 Task: Search one way flight ticket for 2 adults, 2 children, 2 infants in seat in first from Los Angeles: Los Angeles International Airport to Gillette: Gillette Campbell County Airport on 5-1-2023. Choice of flights is Southwest. Number of bags: 1 checked bag. Price is upto 91000. Outbound departure time preference is 17:15.
Action: Mouse moved to (175, 157)
Screenshot: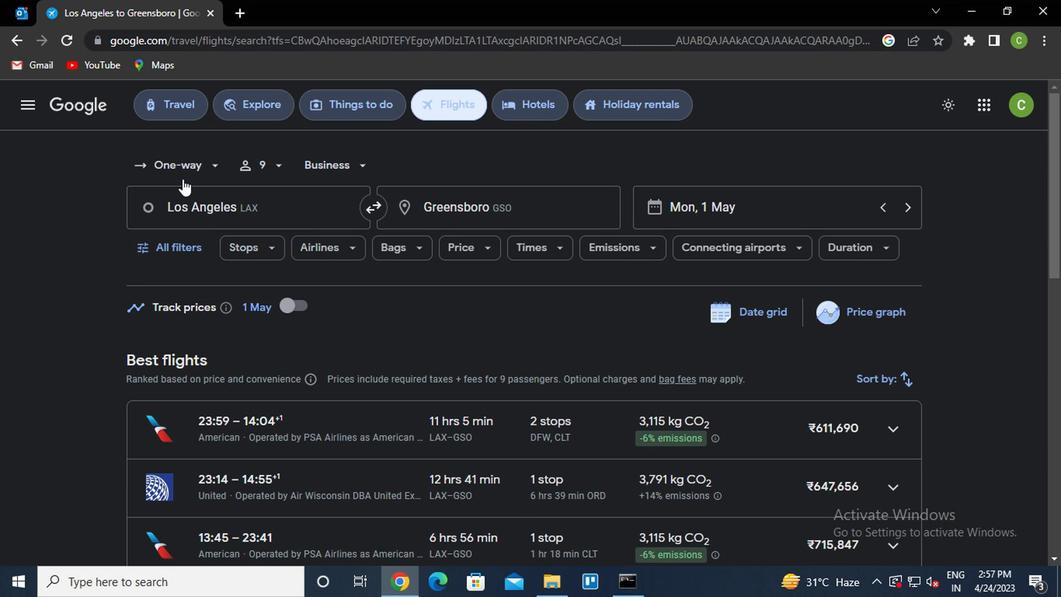 
Action: Mouse pressed left at (175, 157)
Screenshot: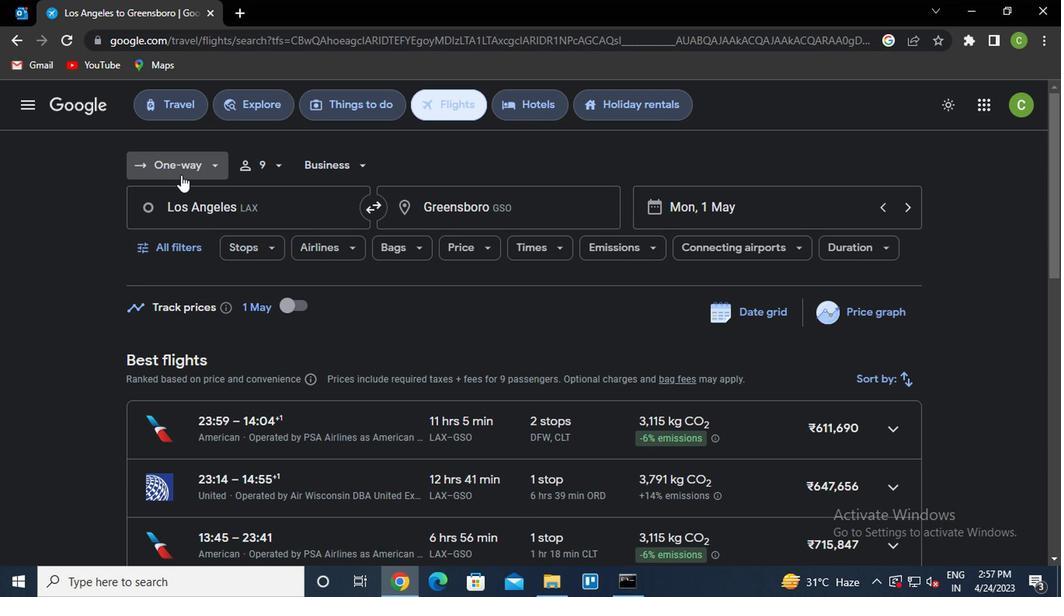 
Action: Mouse moved to (207, 236)
Screenshot: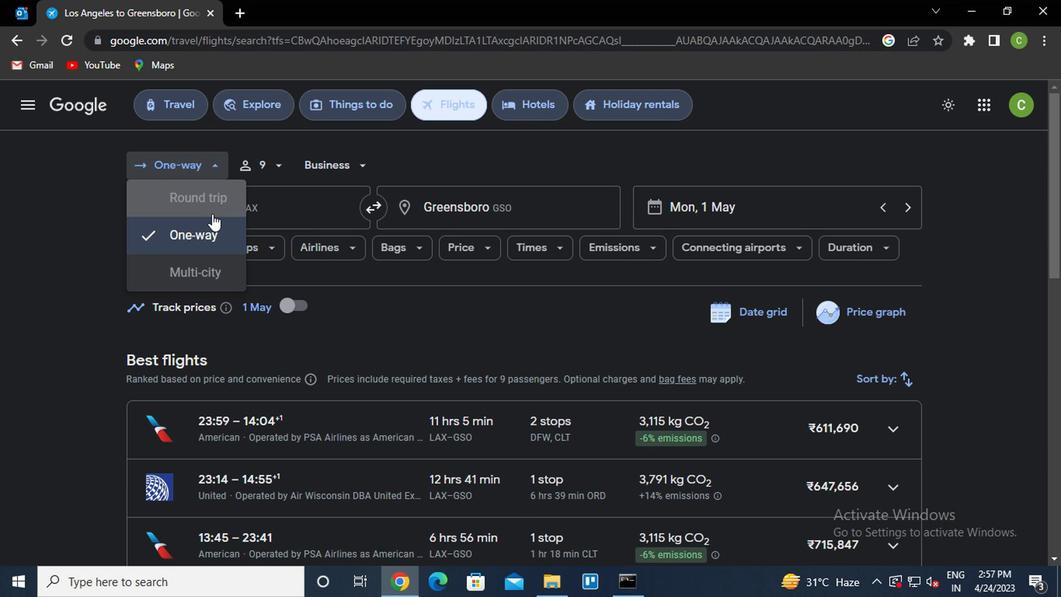 
Action: Mouse pressed left at (207, 236)
Screenshot: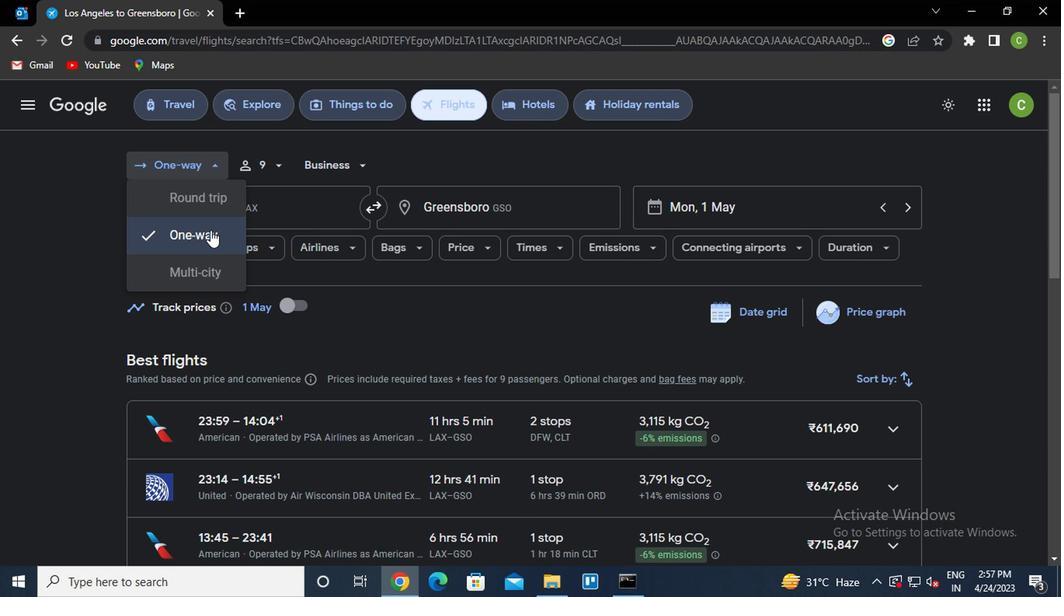 
Action: Mouse moved to (265, 173)
Screenshot: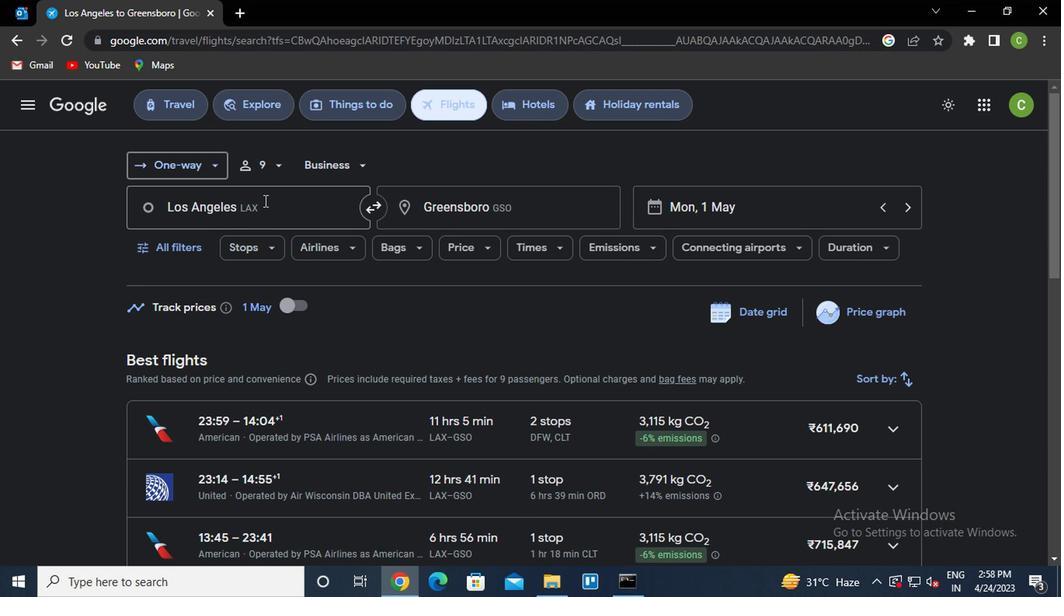 
Action: Mouse pressed left at (265, 173)
Screenshot: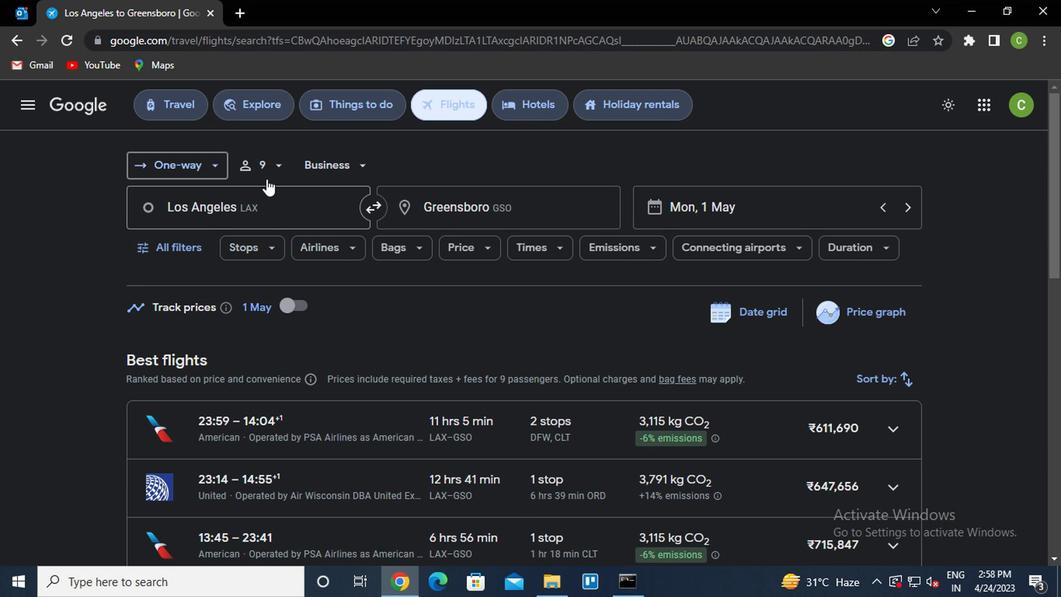 
Action: Mouse moved to (388, 206)
Screenshot: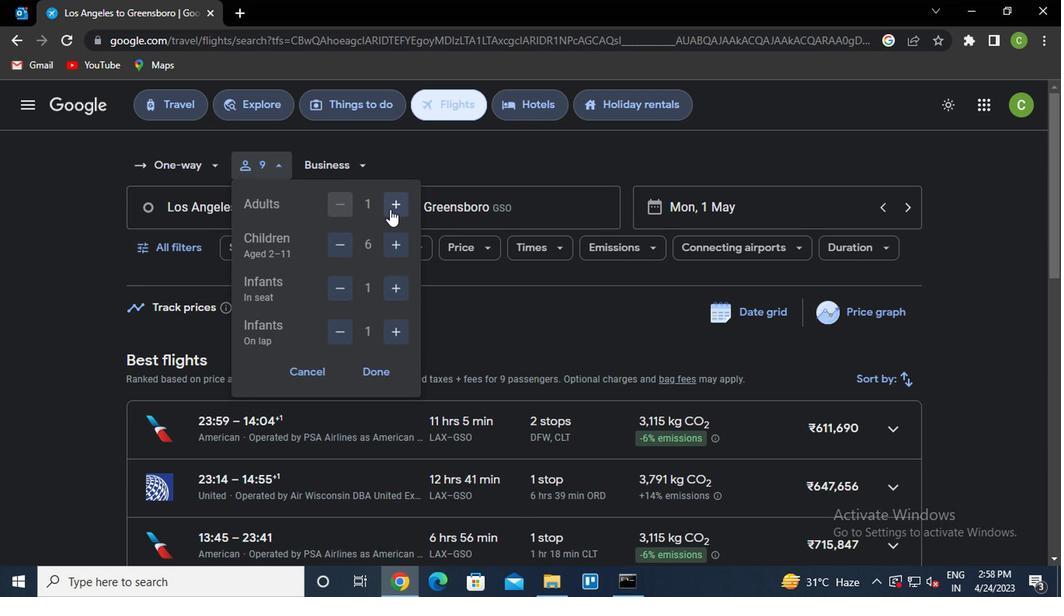 
Action: Mouse pressed left at (388, 206)
Screenshot: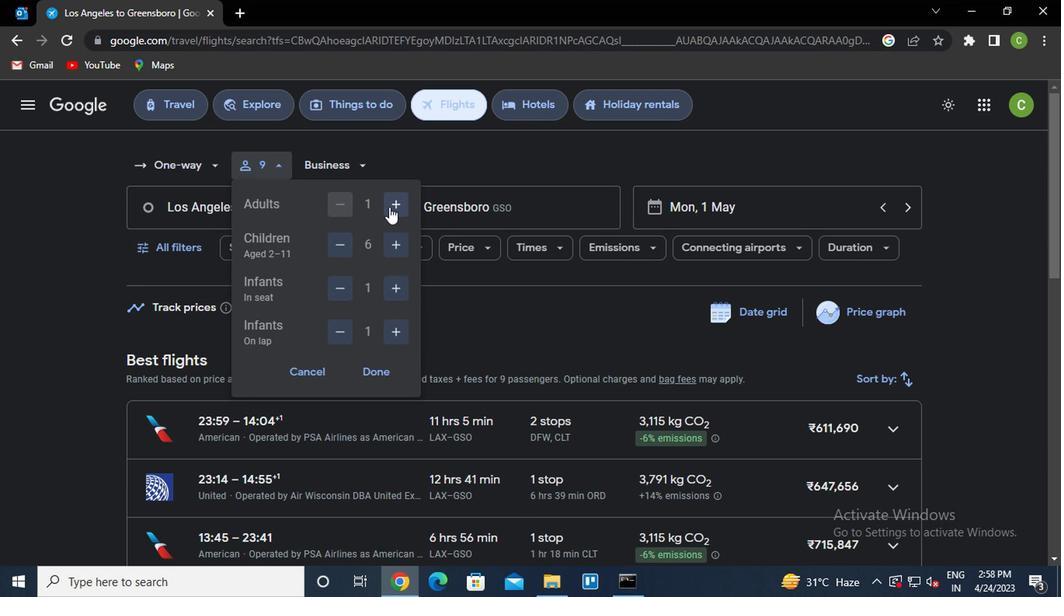 
Action: Mouse moved to (327, 250)
Screenshot: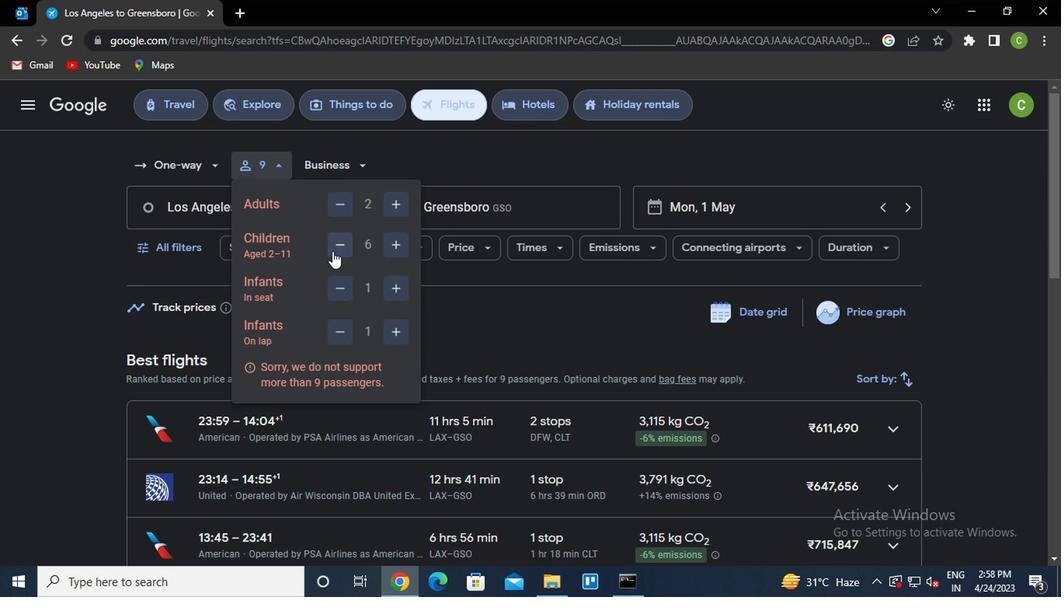 
Action: Mouse pressed left at (327, 250)
Screenshot: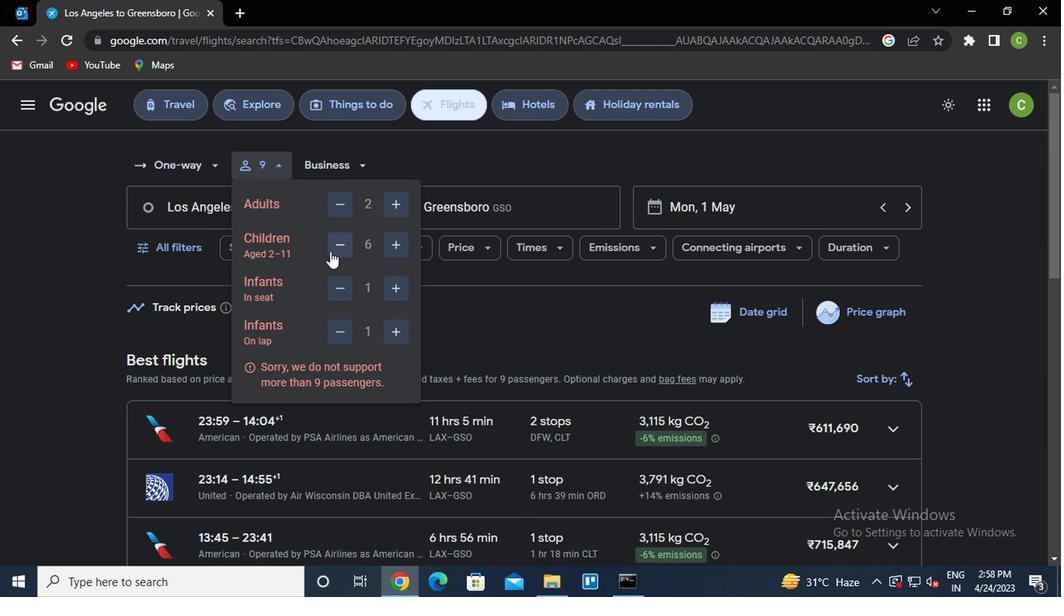 
Action: Mouse moved to (327, 250)
Screenshot: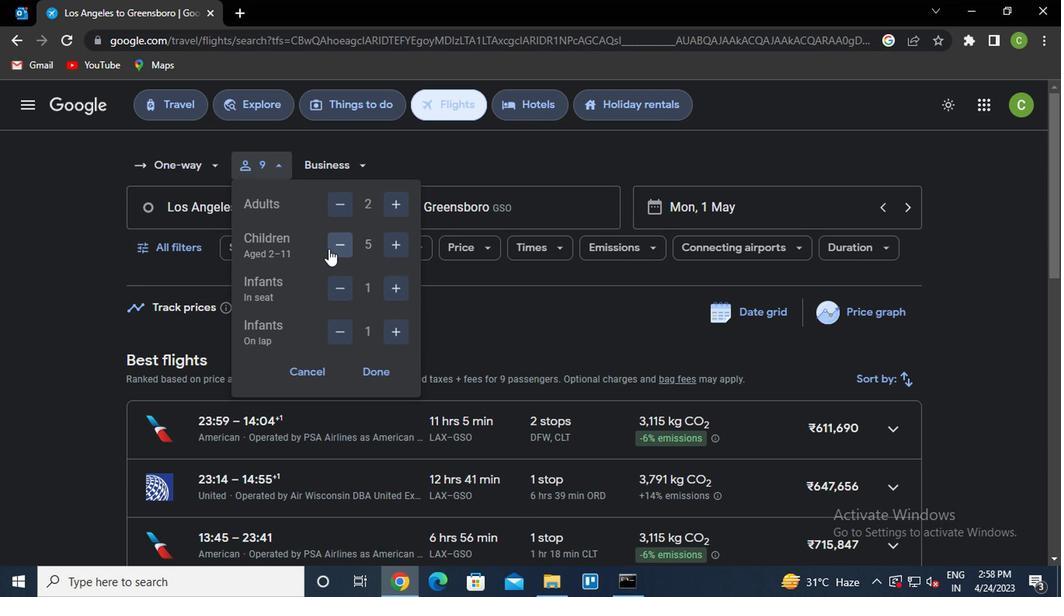 
Action: Mouse pressed left at (327, 250)
Screenshot: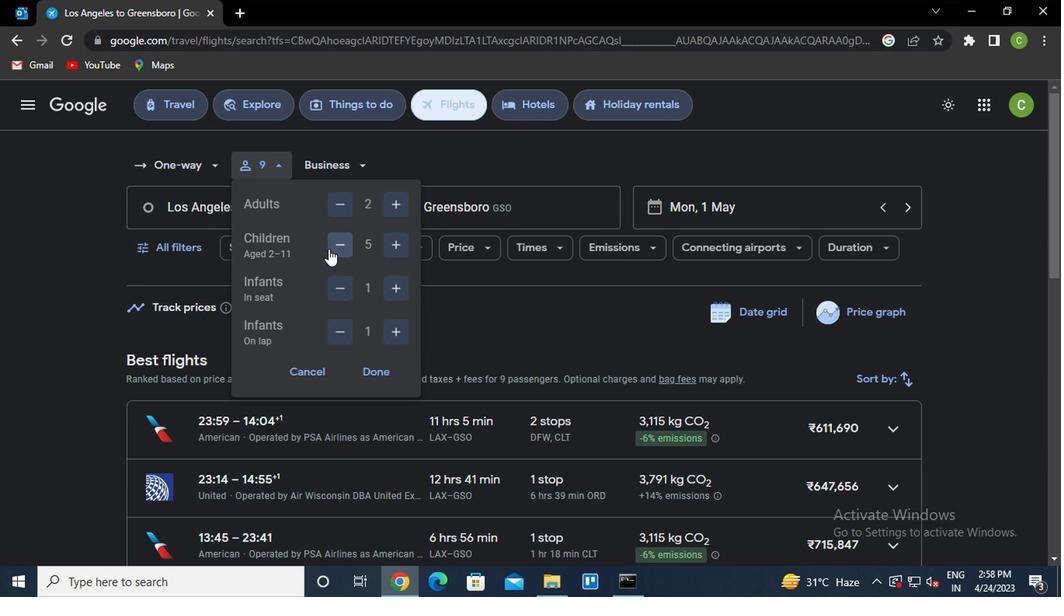 
Action: Mouse pressed left at (327, 250)
Screenshot: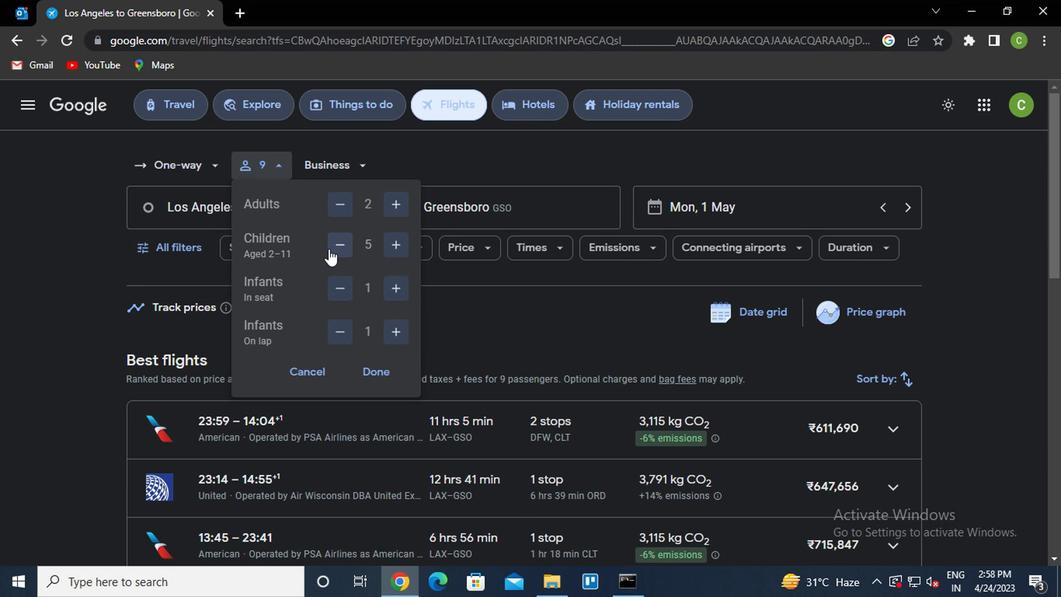
Action: Mouse pressed left at (327, 250)
Screenshot: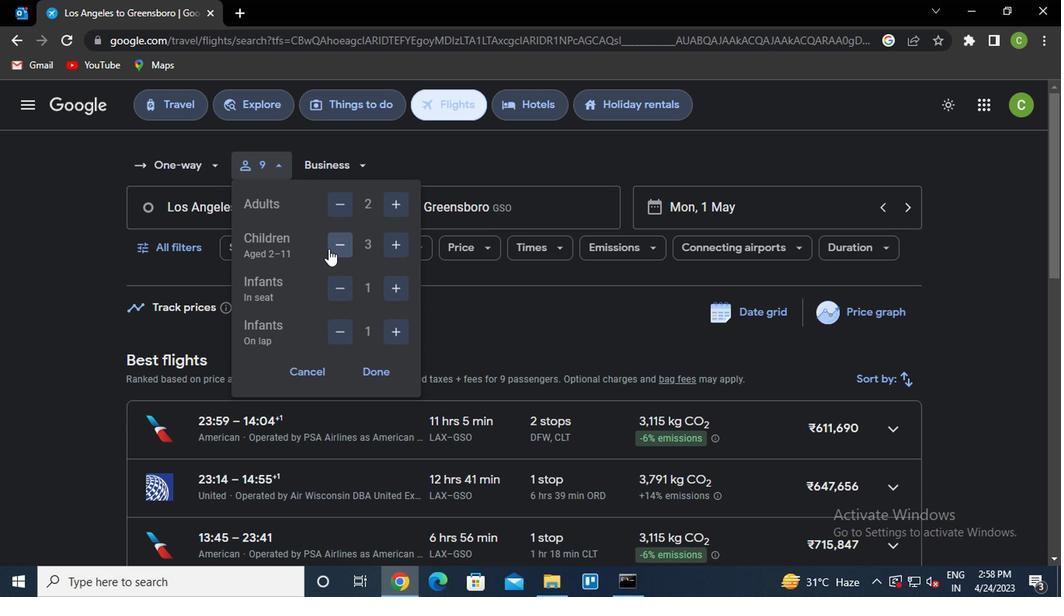 
Action: Mouse moved to (403, 290)
Screenshot: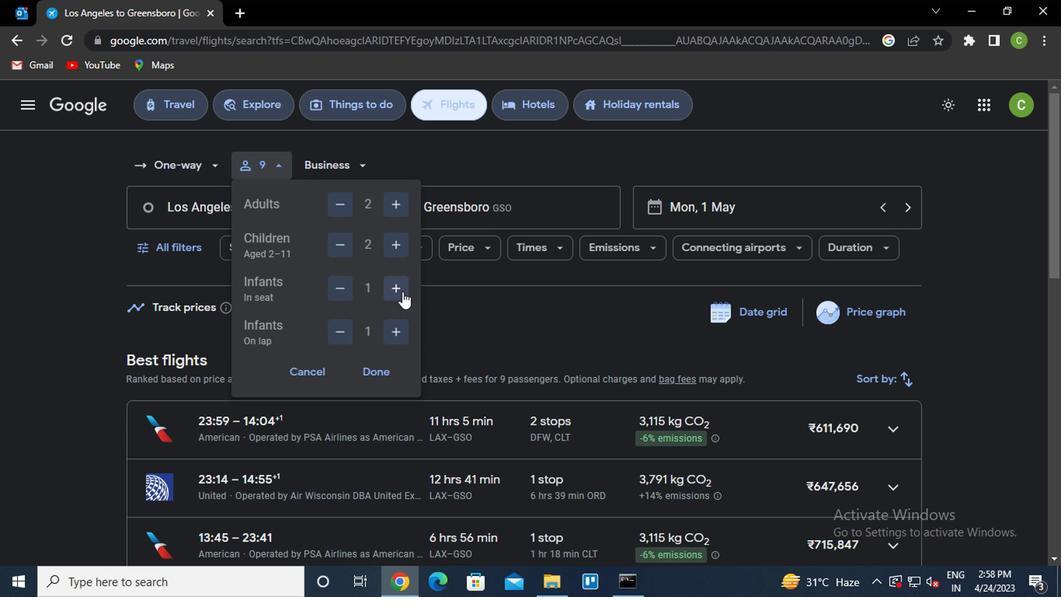 
Action: Mouse pressed left at (403, 290)
Screenshot: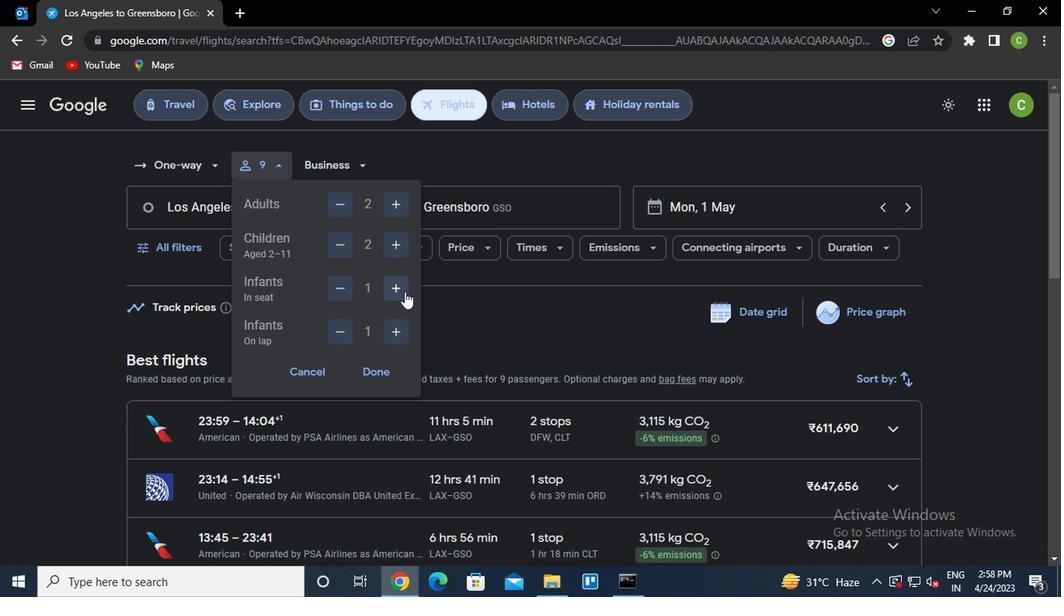 
Action: Mouse moved to (352, 332)
Screenshot: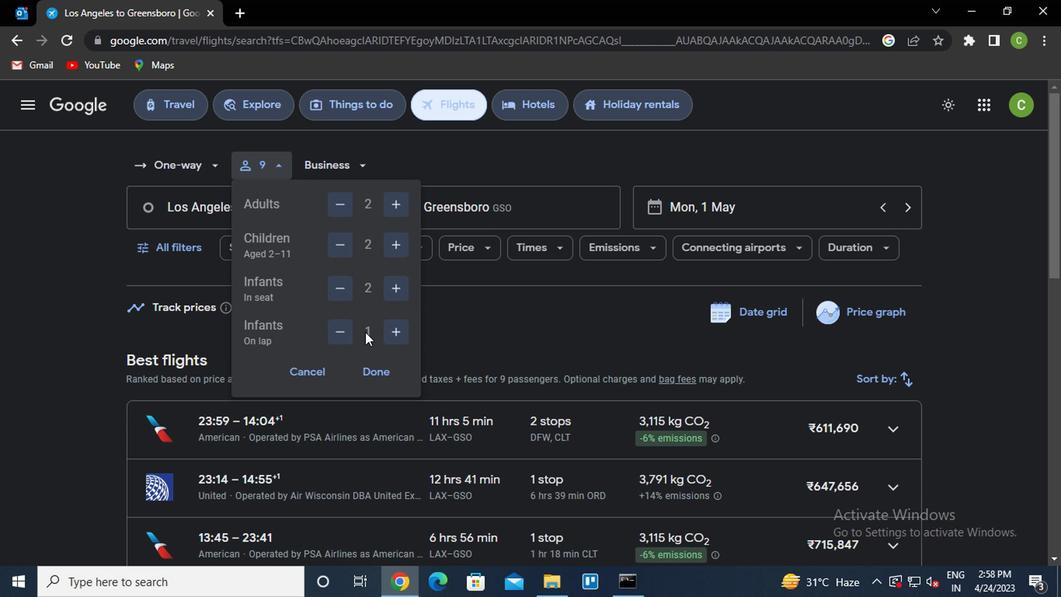 
Action: Mouse pressed left at (352, 332)
Screenshot: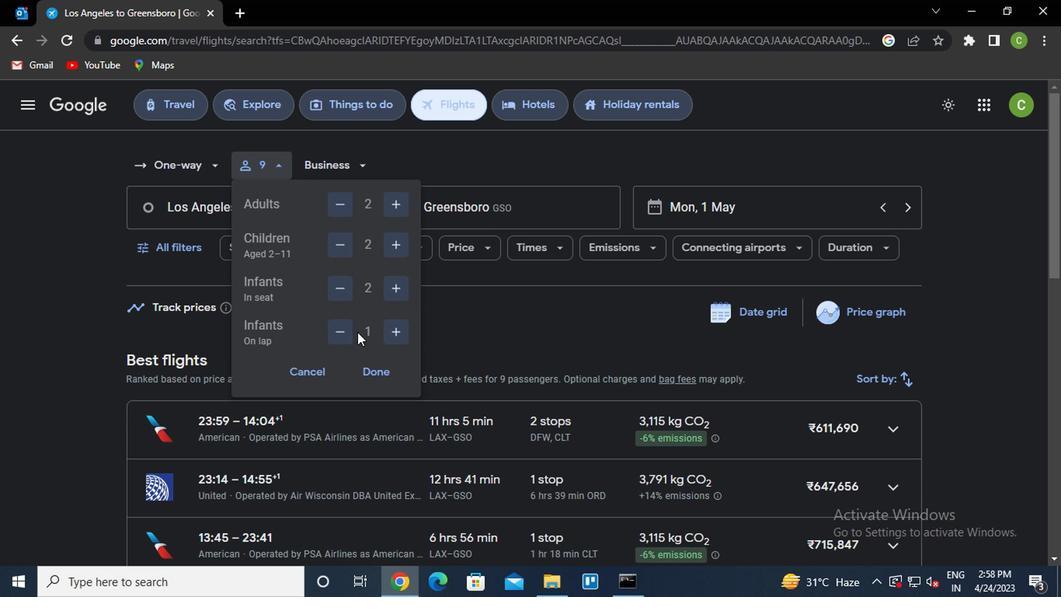
Action: Mouse moved to (345, 333)
Screenshot: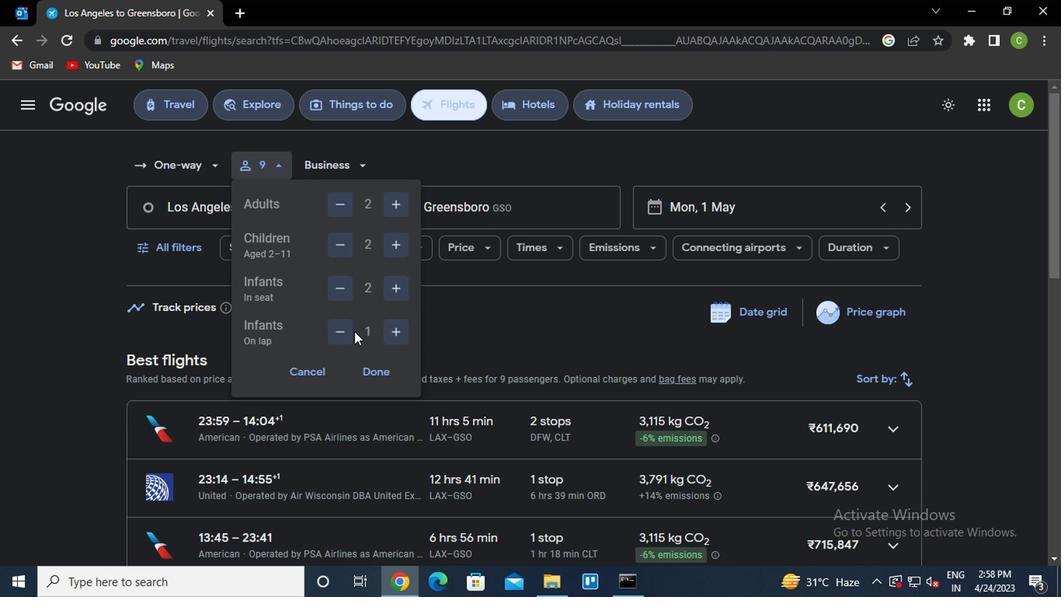 
Action: Mouse pressed left at (345, 333)
Screenshot: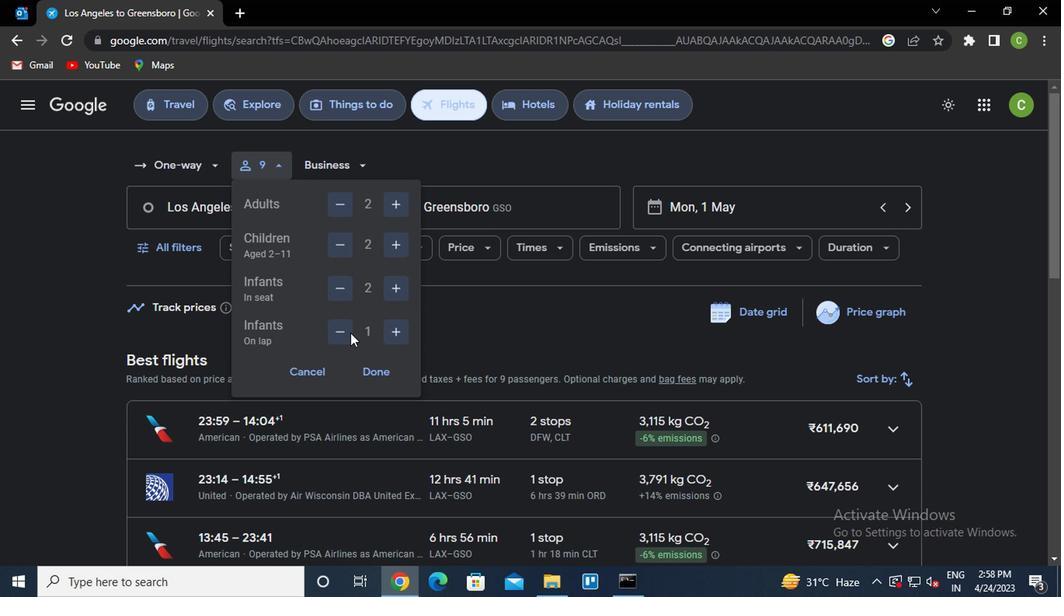
Action: Mouse moved to (384, 377)
Screenshot: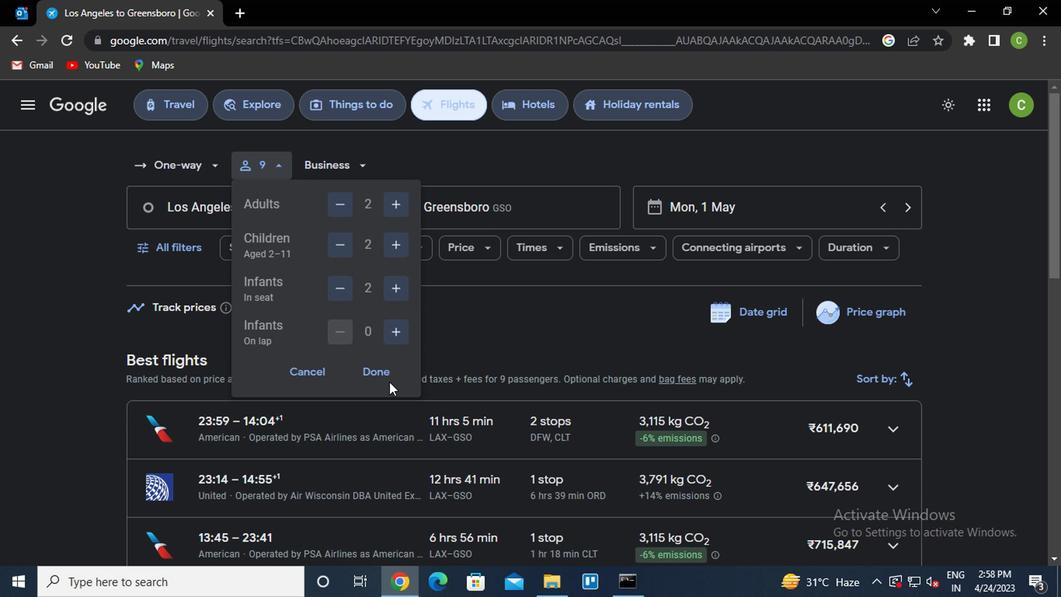 
Action: Mouse pressed left at (384, 377)
Screenshot: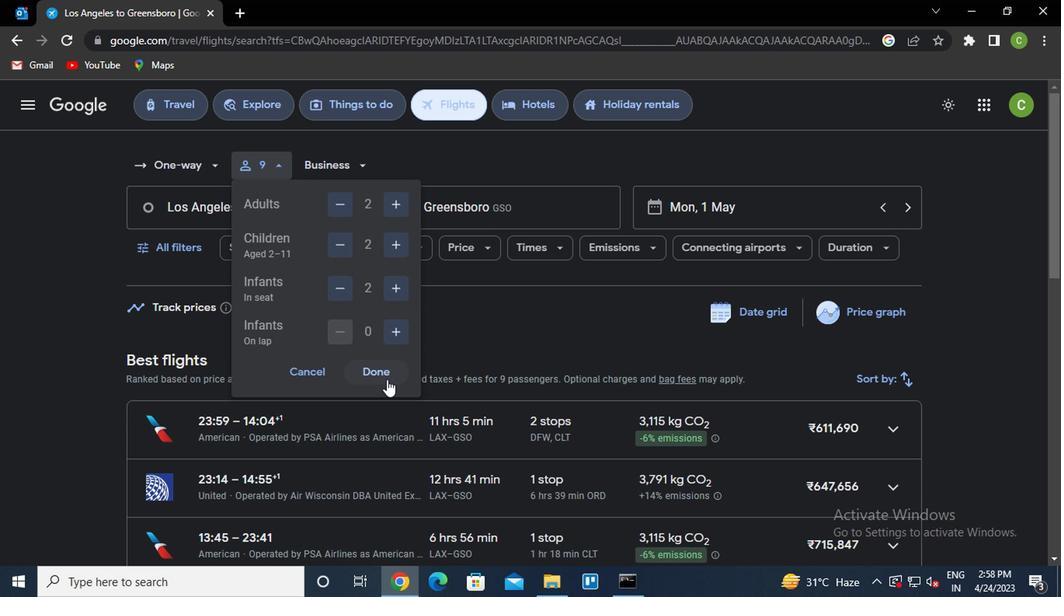 
Action: Mouse moved to (338, 173)
Screenshot: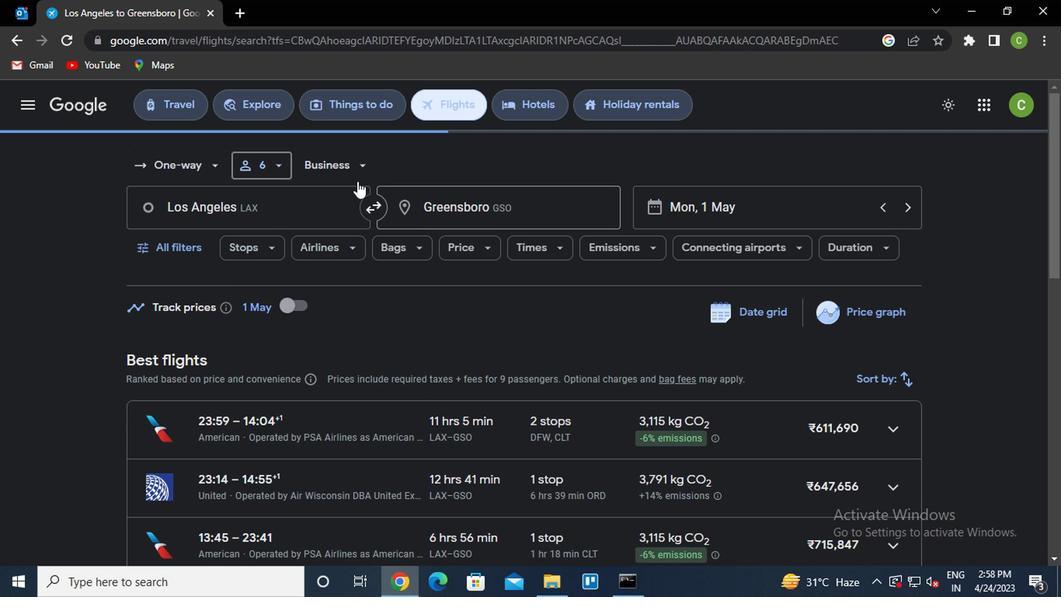 
Action: Mouse pressed left at (338, 173)
Screenshot: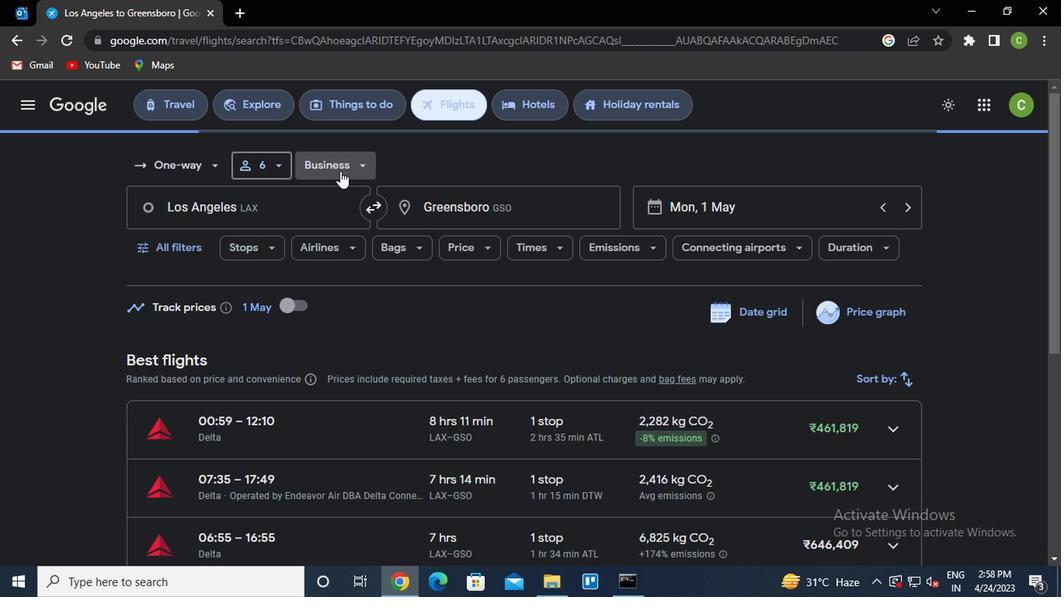 
Action: Mouse moved to (354, 304)
Screenshot: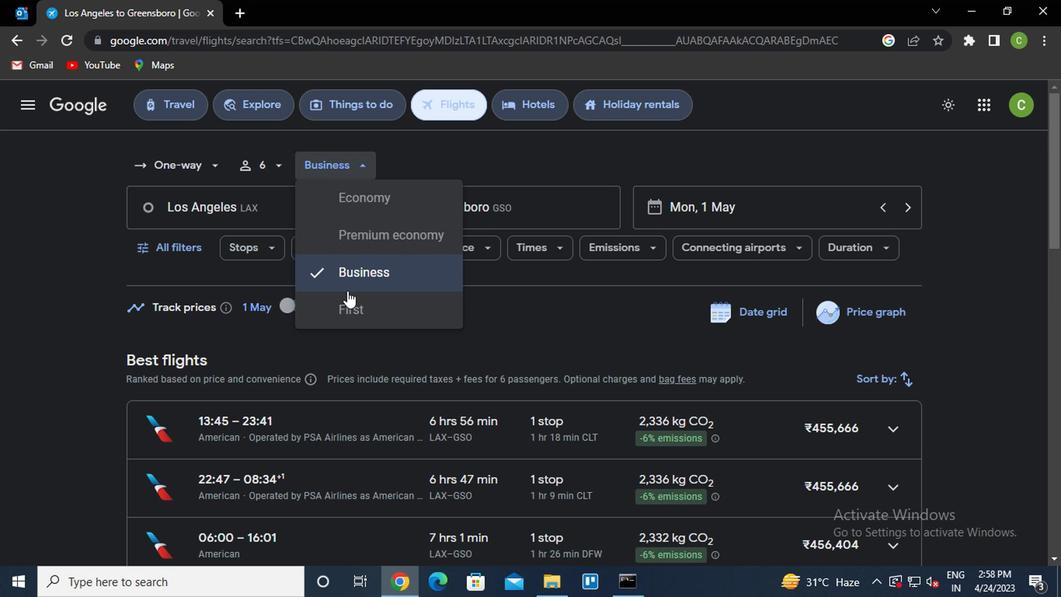 
Action: Mouse pressed left at (354, 304)
Screenshot: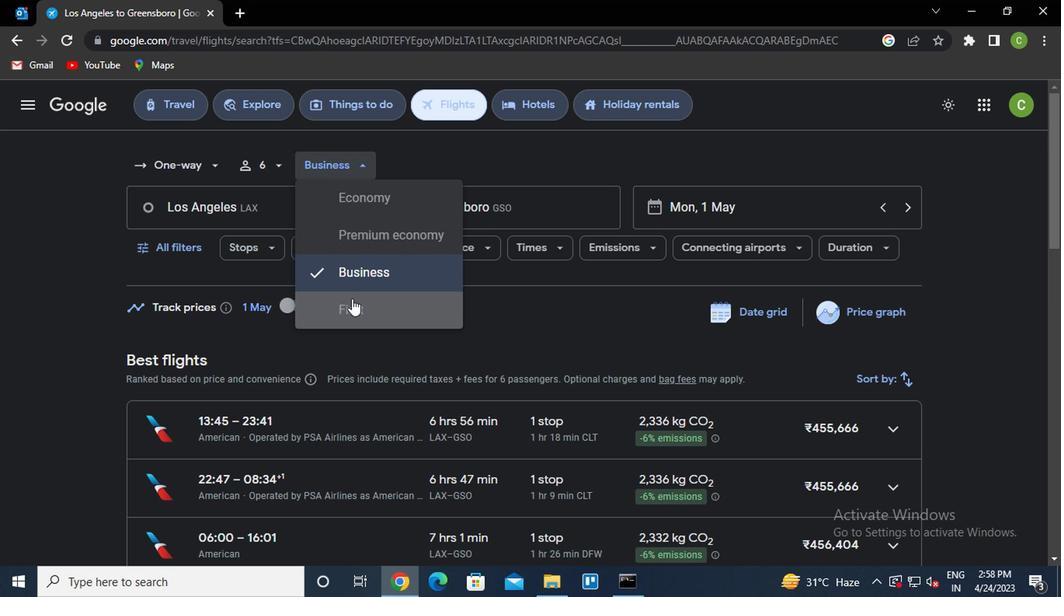 
Action: Mouse moved to (254, 218)
Screenshot: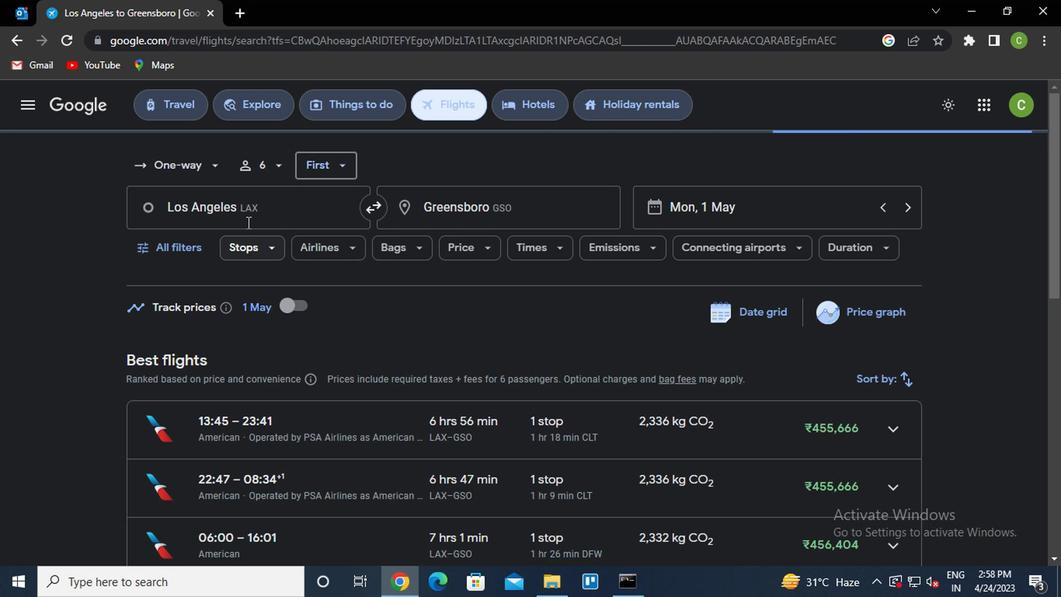 
Action: Mouse pressed left at (254, 218)
Screenshot: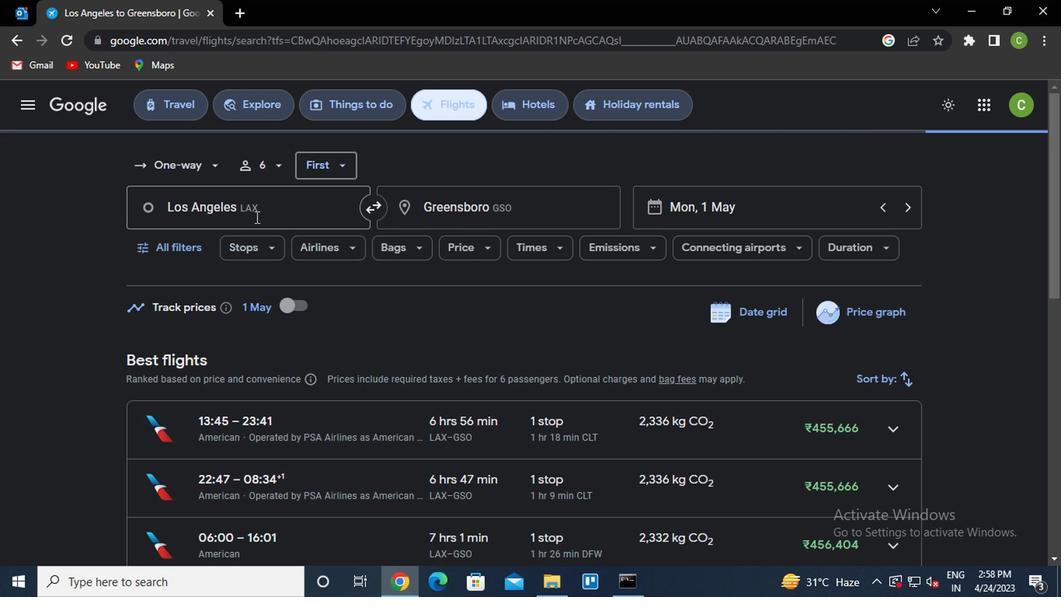 
Action: Mouse moved to (270, 302)
Screenshot: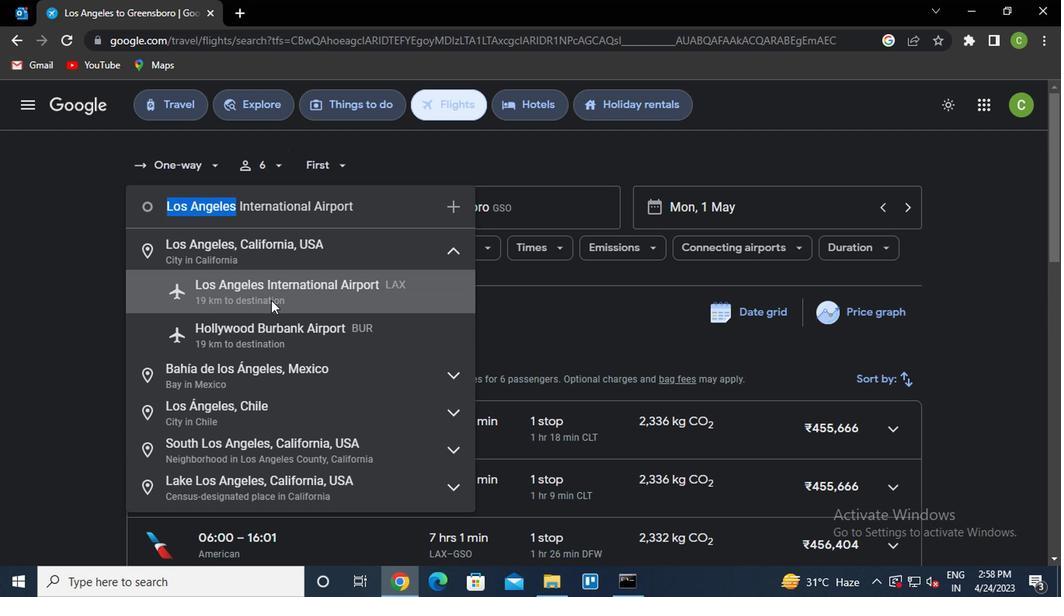 
Action: Mouse pressed left at (270, 302)
Screenshot: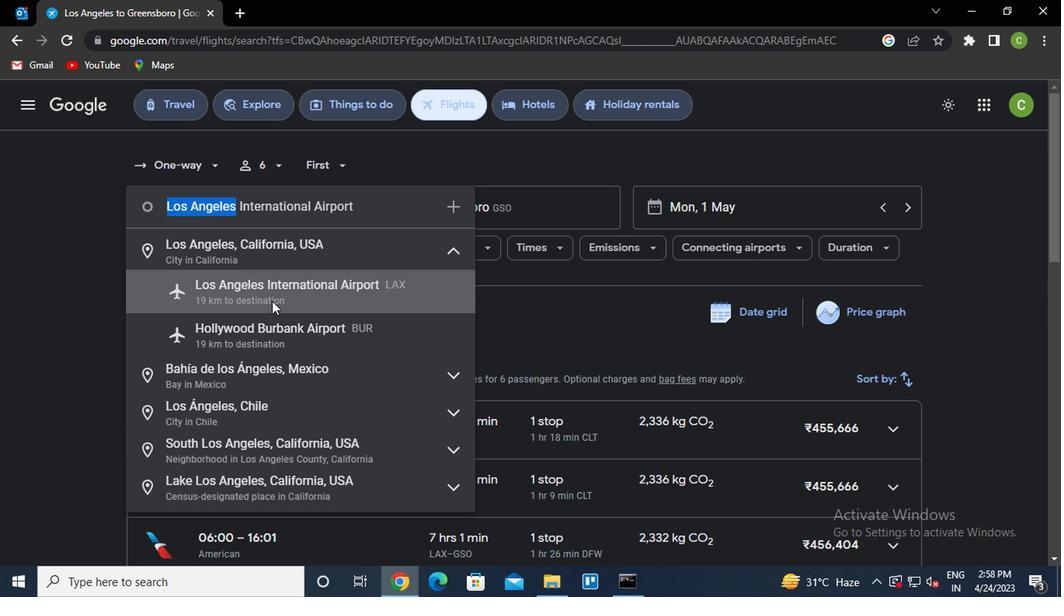 
Action: Mouse moved to (491, 217)
Screenshot: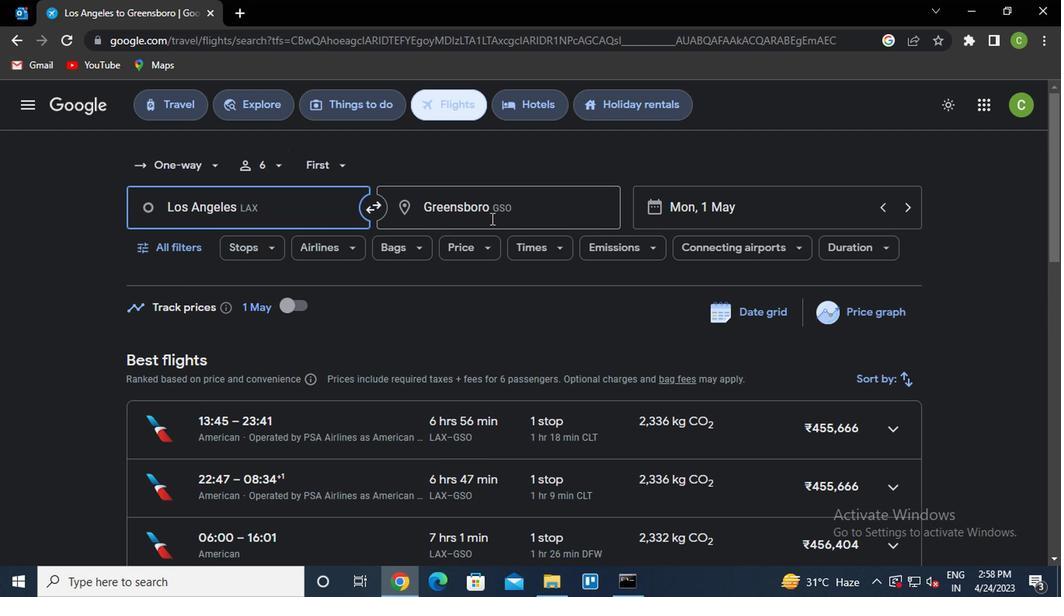 
Action: Mouse pressed left at (491, 217)
Screenshot: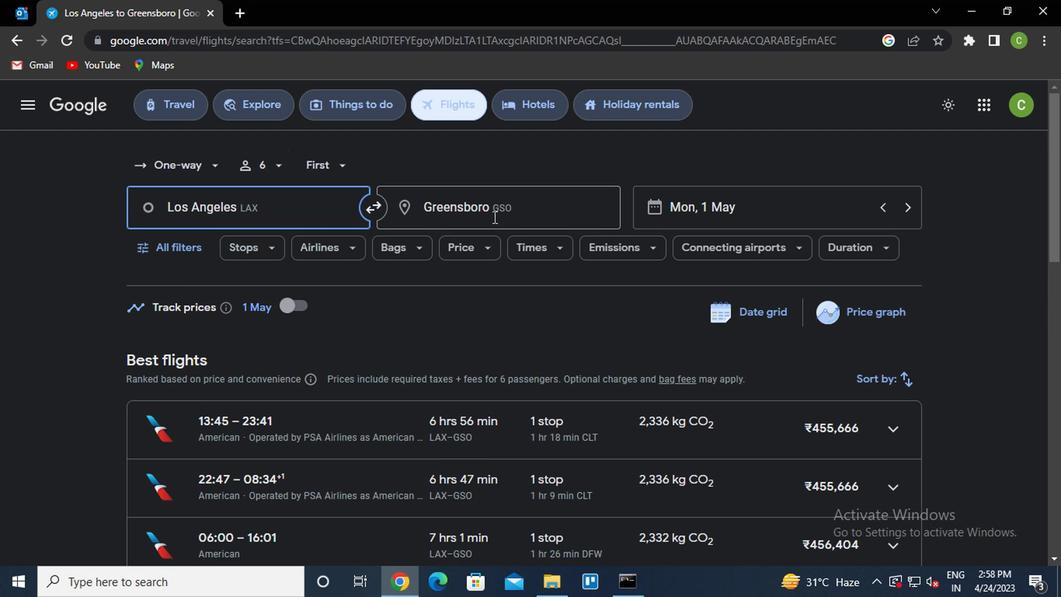 
Action: Key pressed g<Key.caps_lock>illette
Screenshot: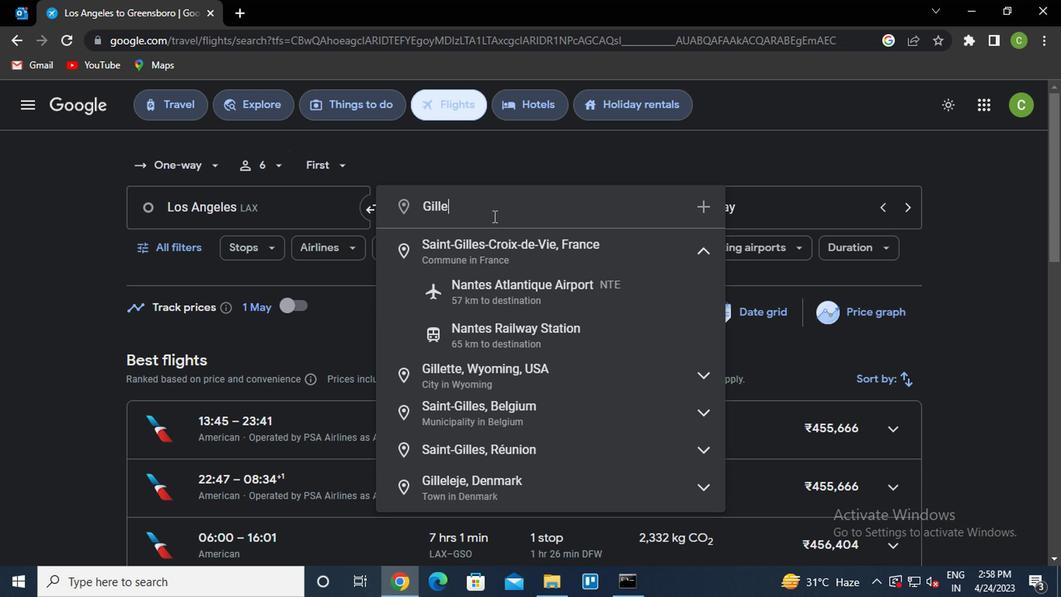 
Action: Mouse moved to (515, 259)
Screenshot: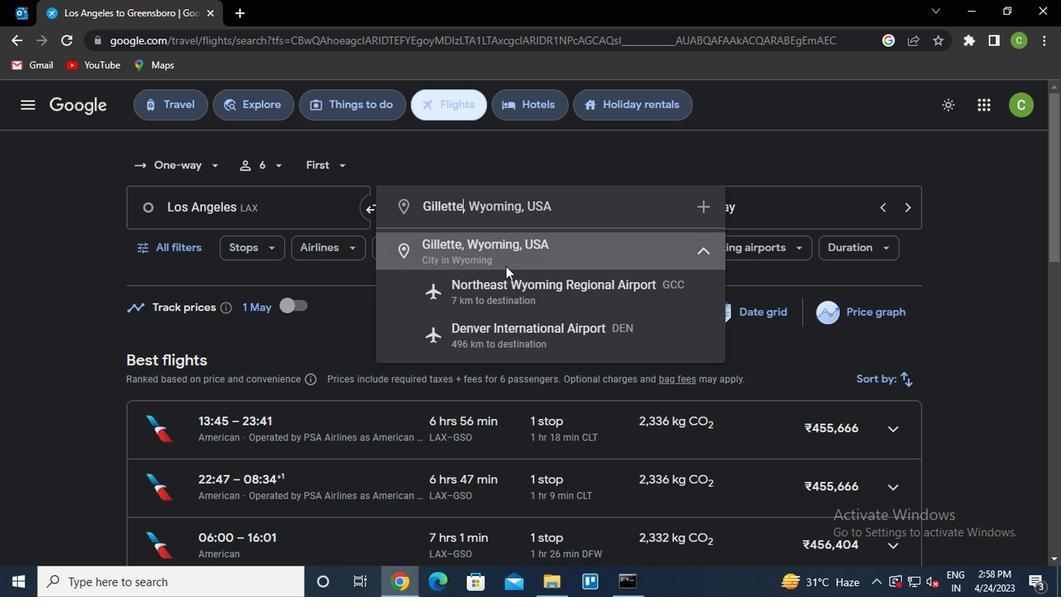 
Action: Mouse pressed left at (515, 259)
Screenshot: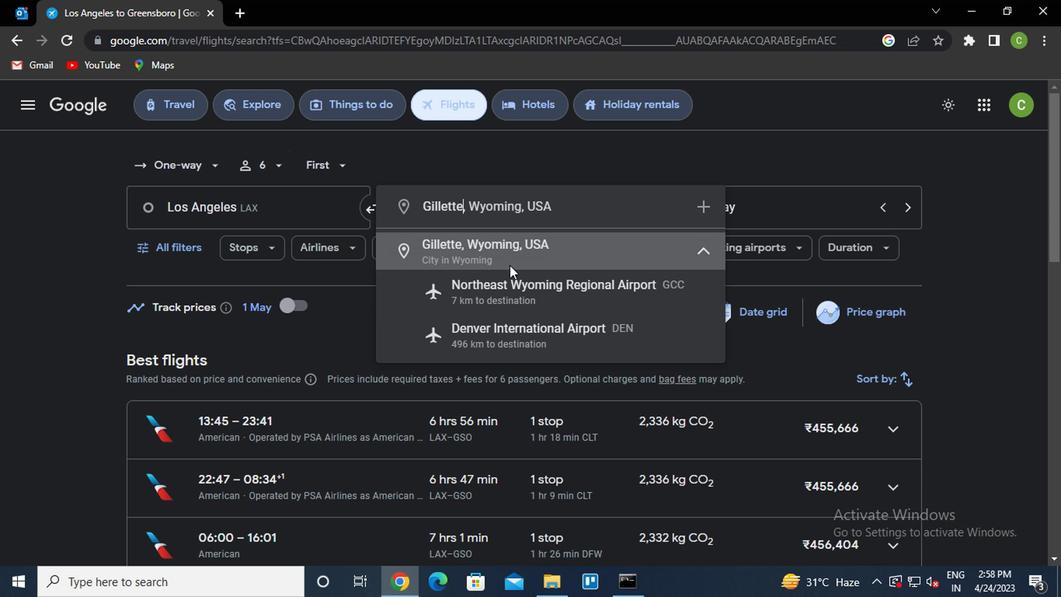 
Action: Mouse moved to (180, 242)
Screenshot: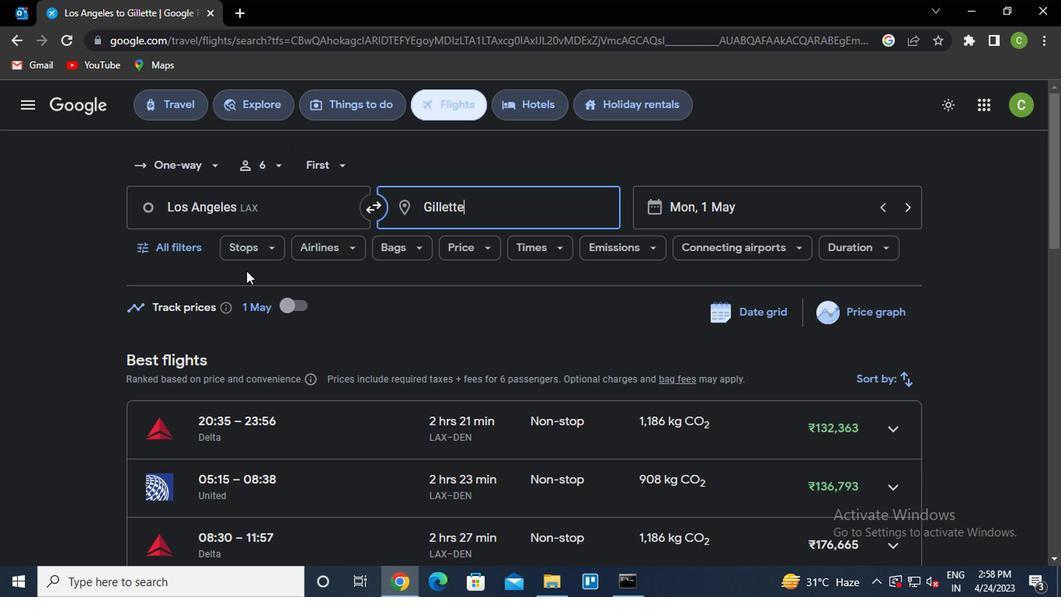 
Action: Mouse pressed left at (180, 242)
Screenshot: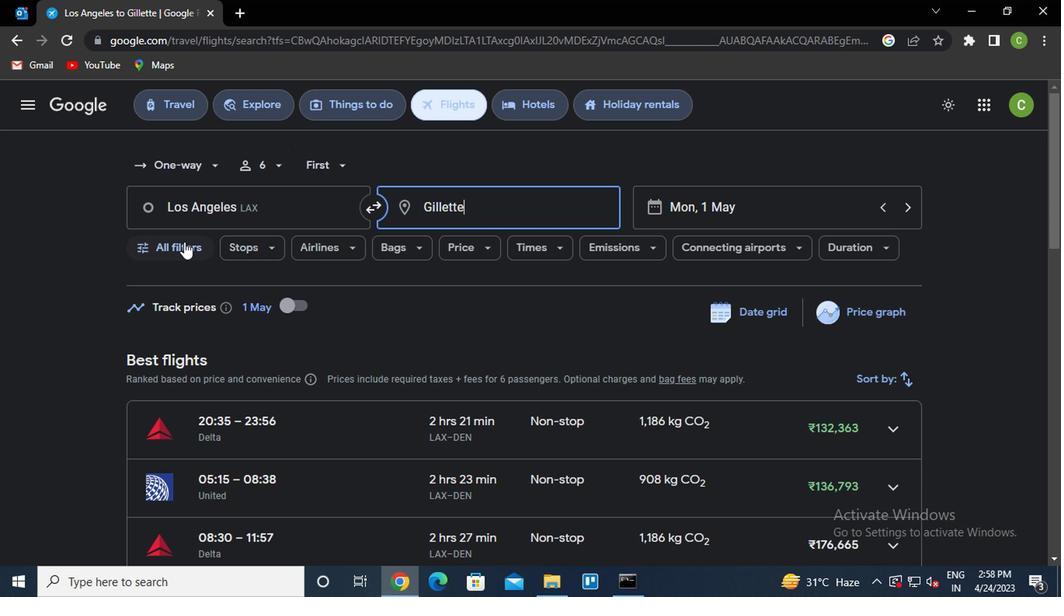 
Action: Mouse moved to (561, 306)
Screenshot: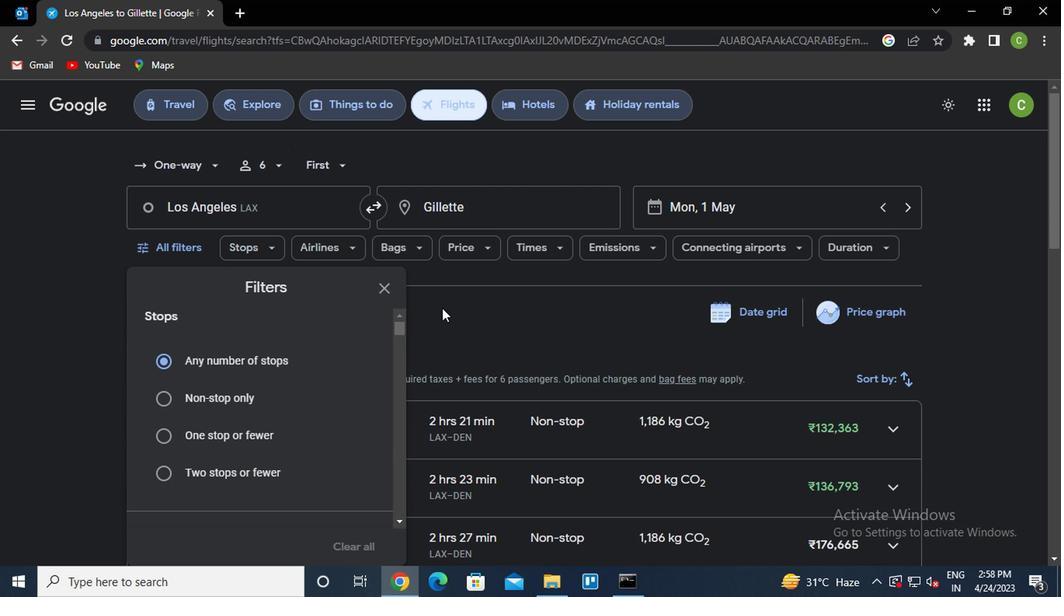 
Action: Mouse pressed left at (561, 306)
Screenshot: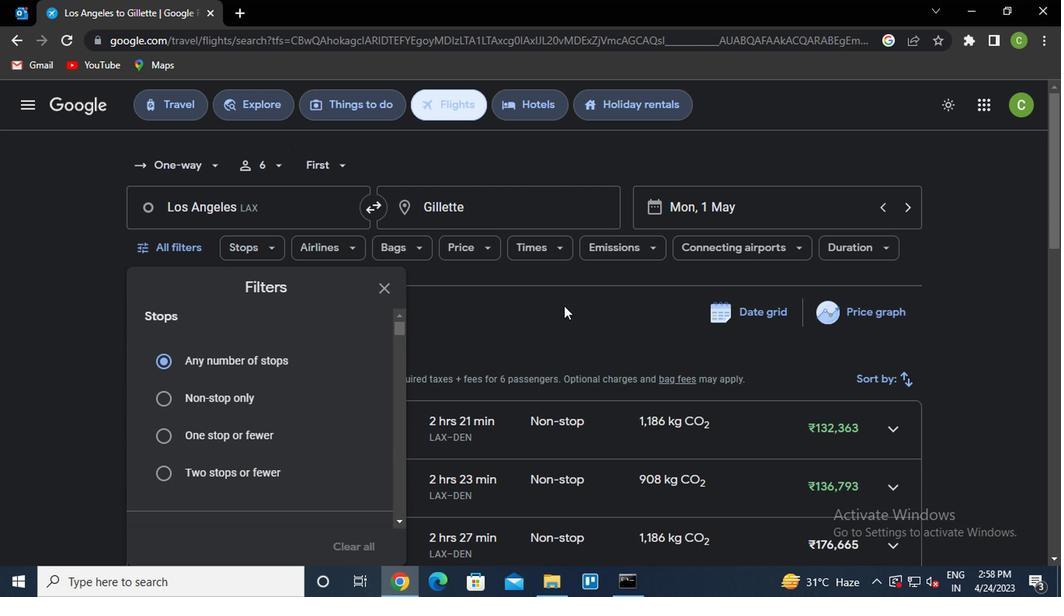 
Action: Mouse moved to (753, 217)
Screenshot: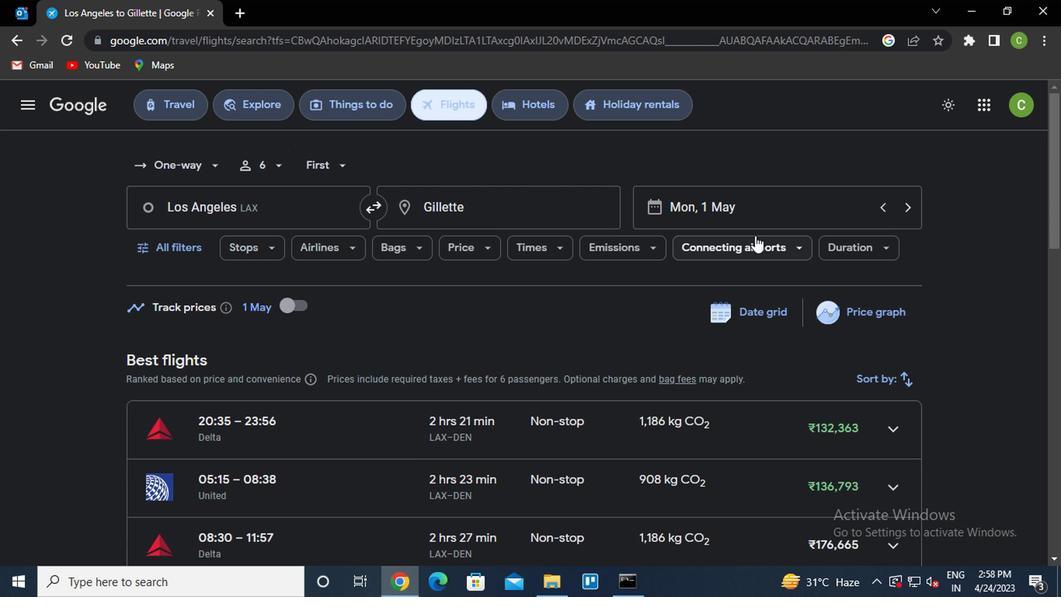 
Action: Mouse pressed left at (753, 217)
Screenshot: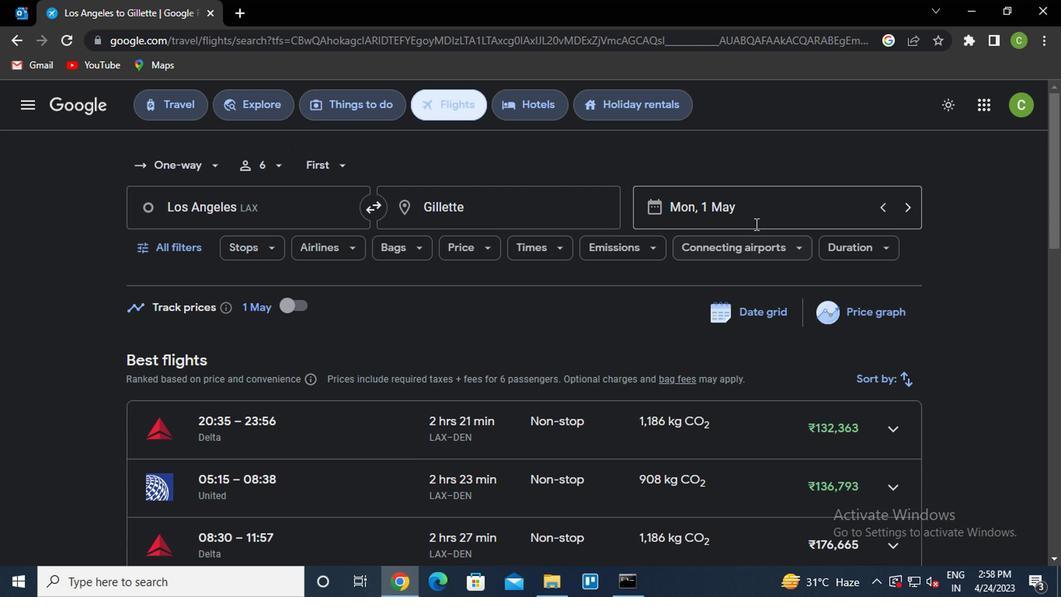 
Action: Mouse moved to (700, 275)
Screenshot: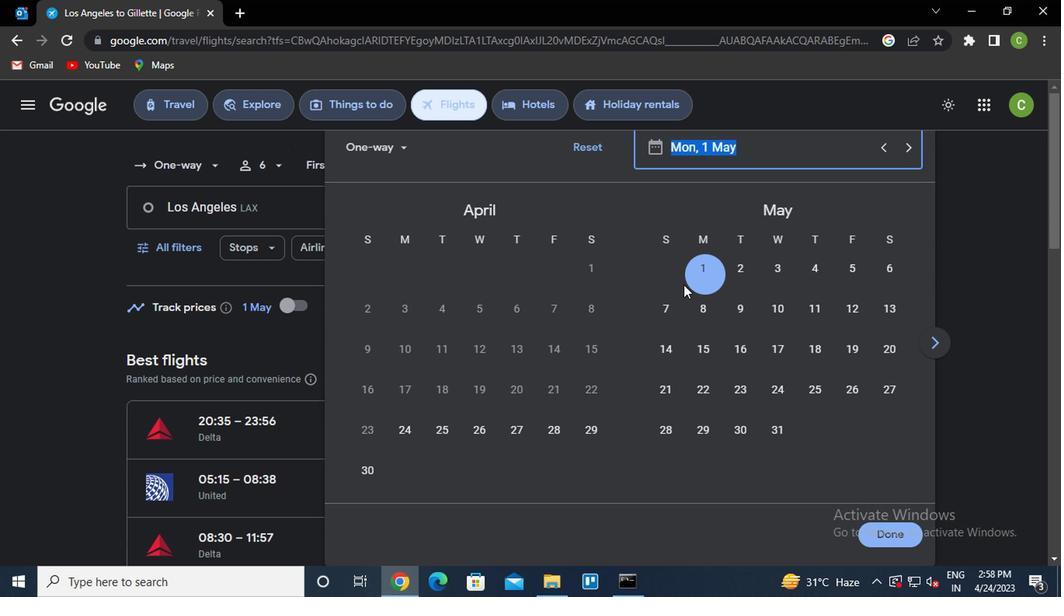 
Action: Mouse pressed left at (700, 275)
Screenshot: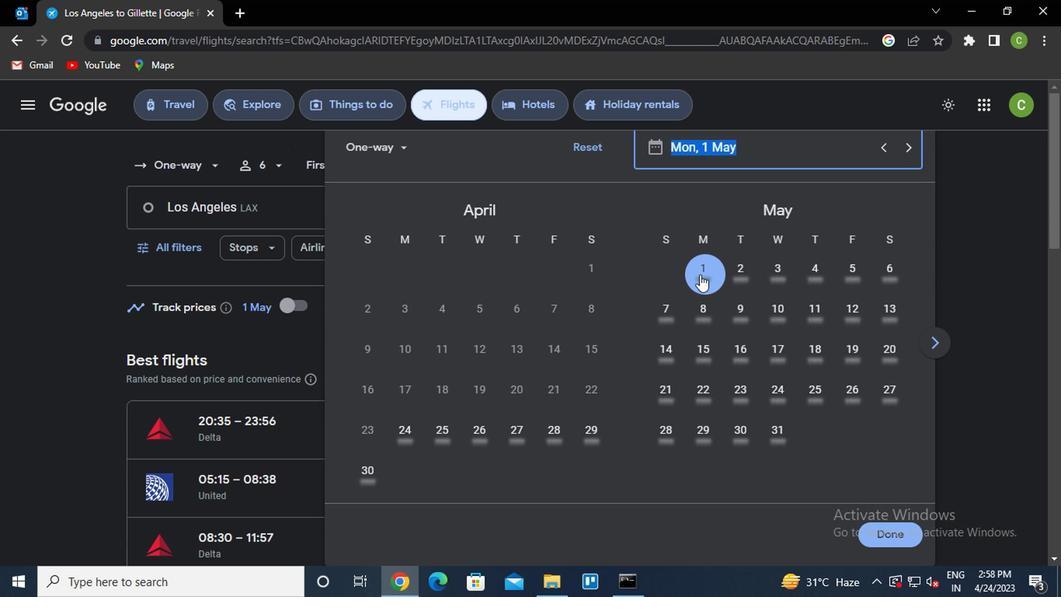 
Action: Mouse moved to (879, 526)
Screenshot: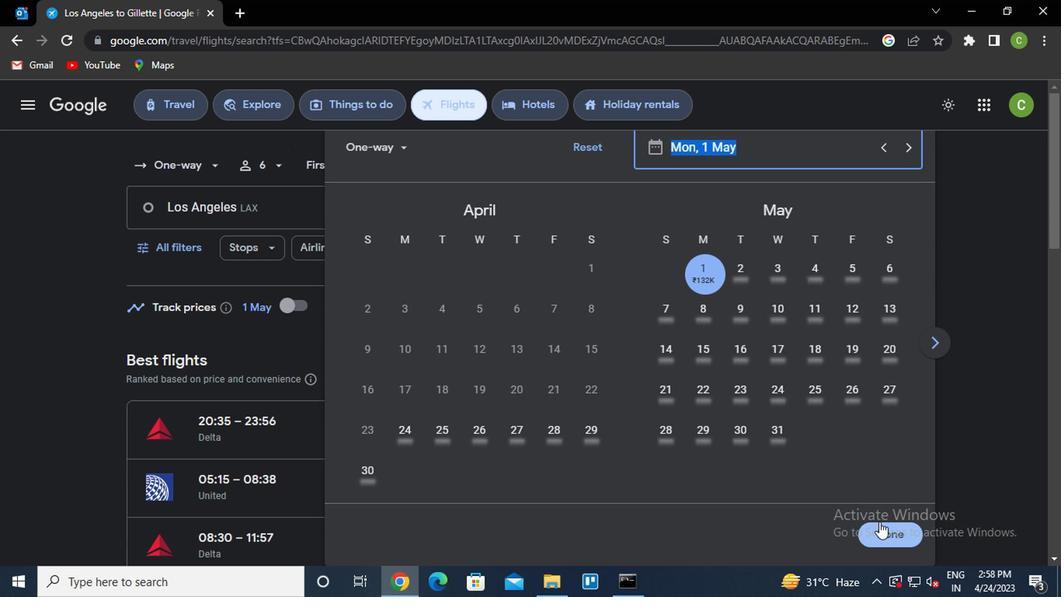 
Action: Mouse pressed left at (879, 526)
Screenshot: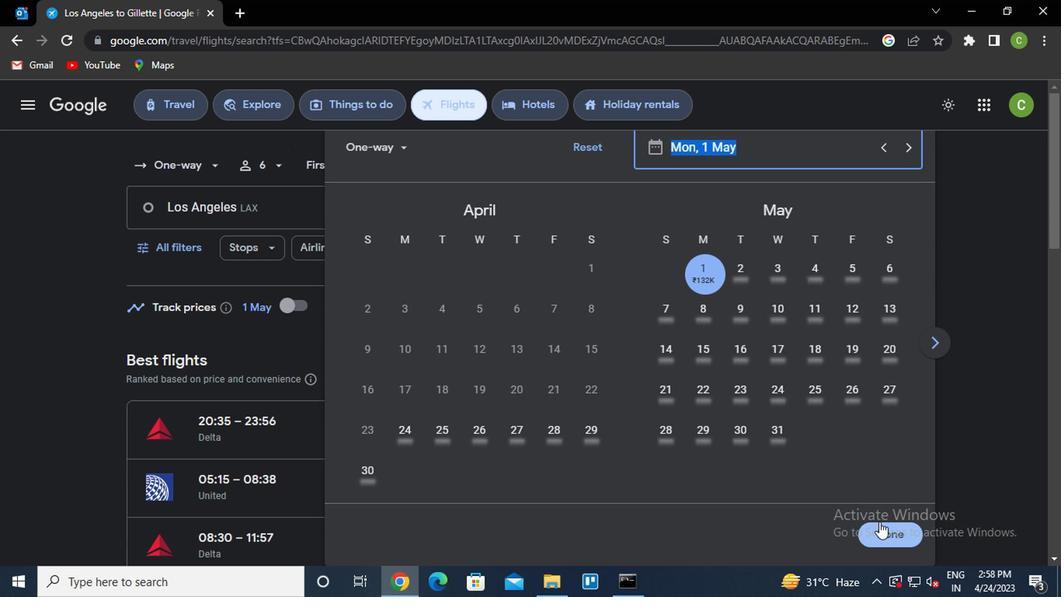 
Action: Mouse moved to (163, 245)
Screenshot: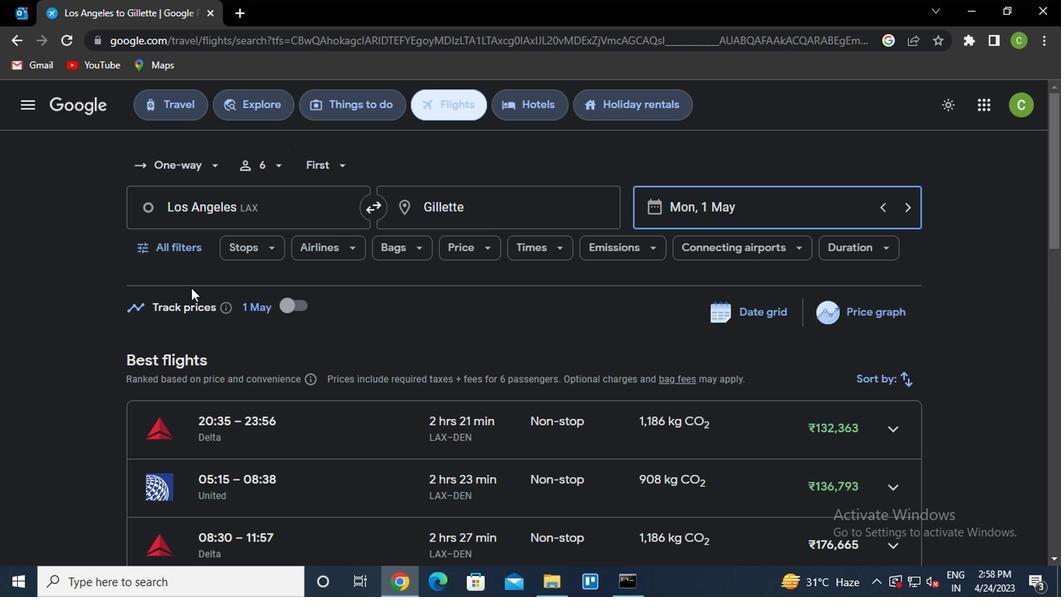 
Action: Mouse pressed left at (163, 245)
Screenshot: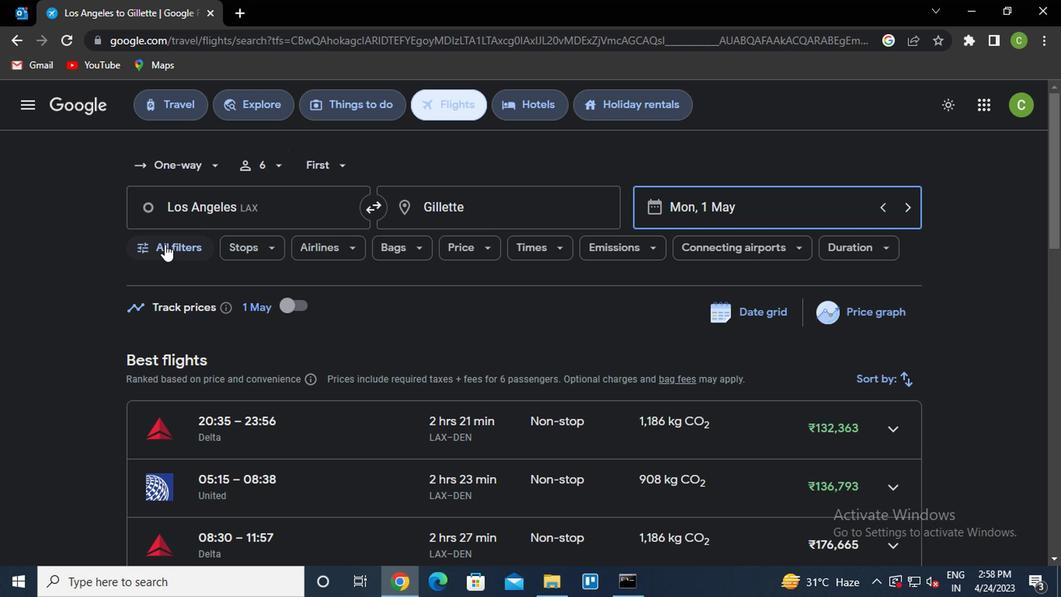 
Action: Mouse moved to (311, 398)
Screenshot: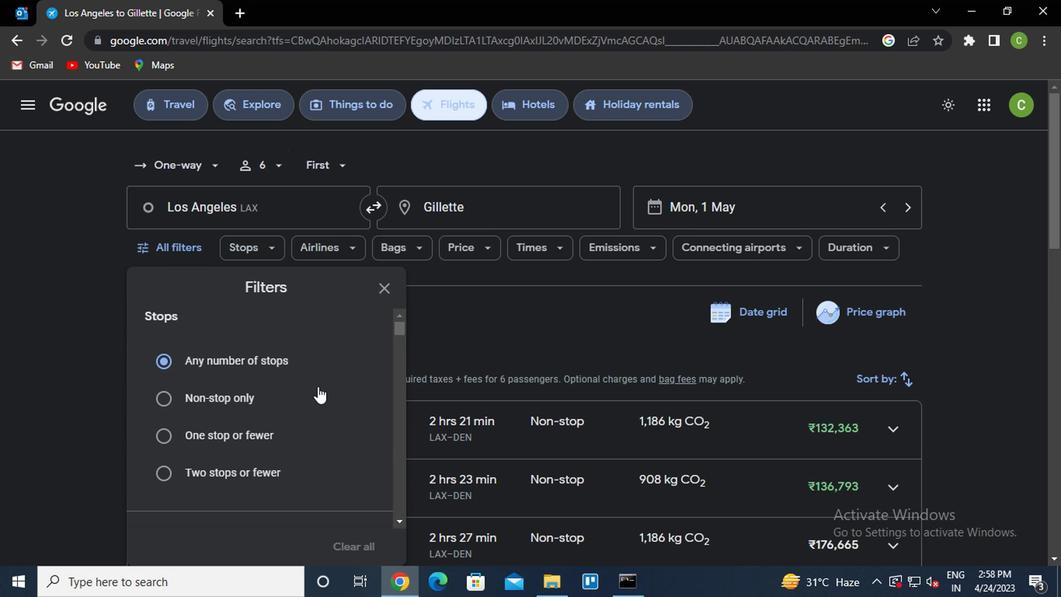 
Action: Mouse scrolled (311, 397) with delta (0, 0)
Screenshot: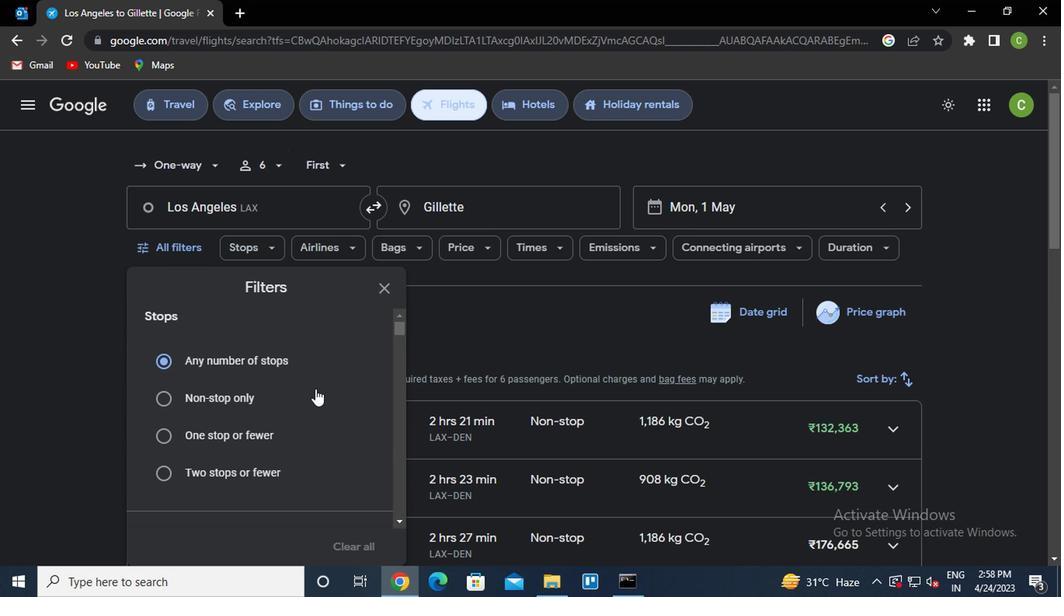 
Action: Mouse scrolled (311, 397) with delta (0, 0)
Screenshot: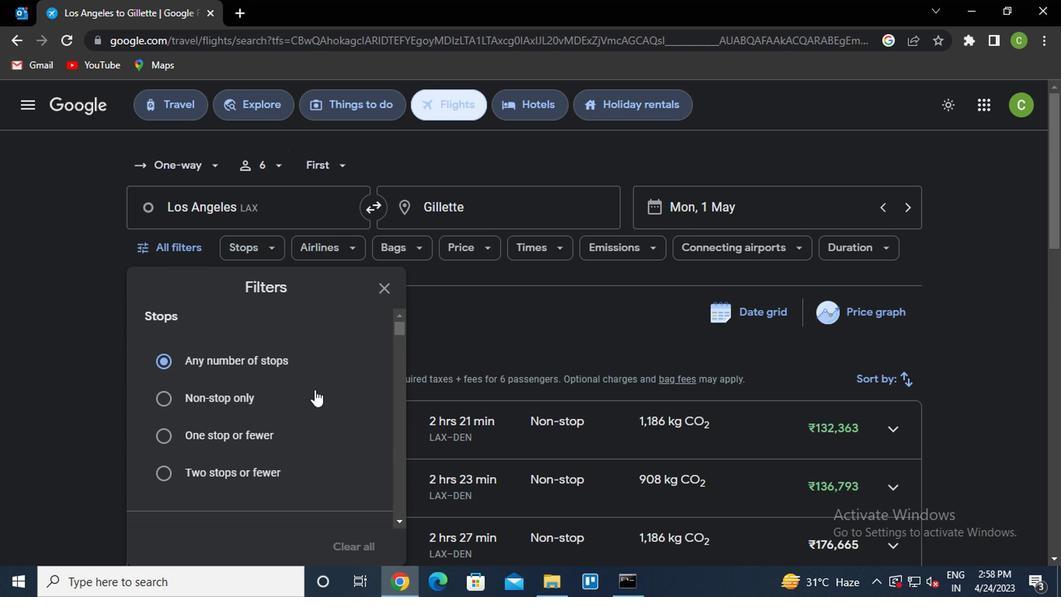 
Action: Mouse scrolled (311, 397) with delta (0, 0)
Screenshot: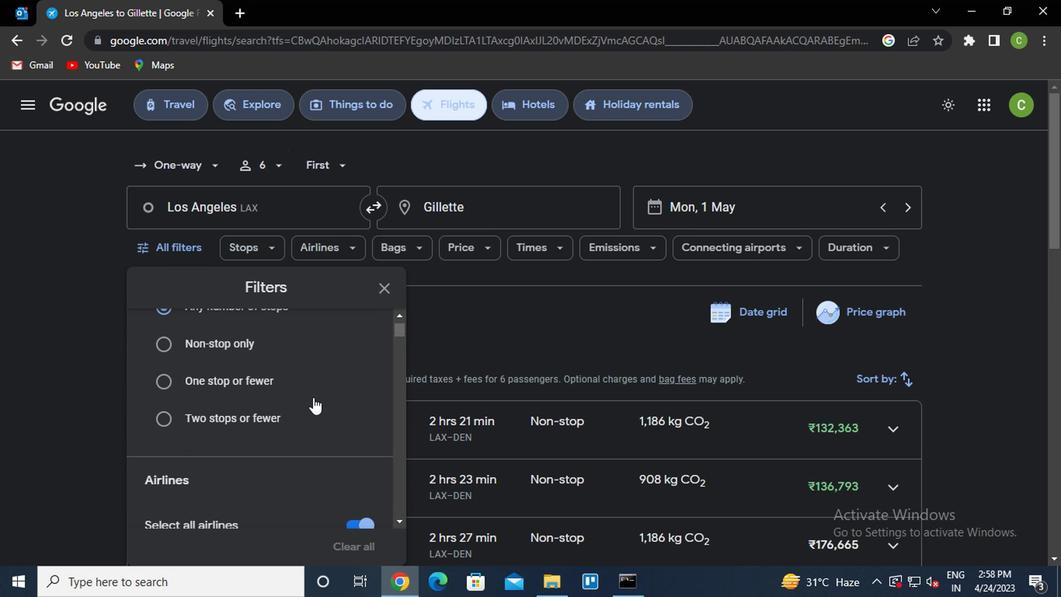 
Action: Mouse scrolled (311, 397) with delta (0, 0)
Screenshot: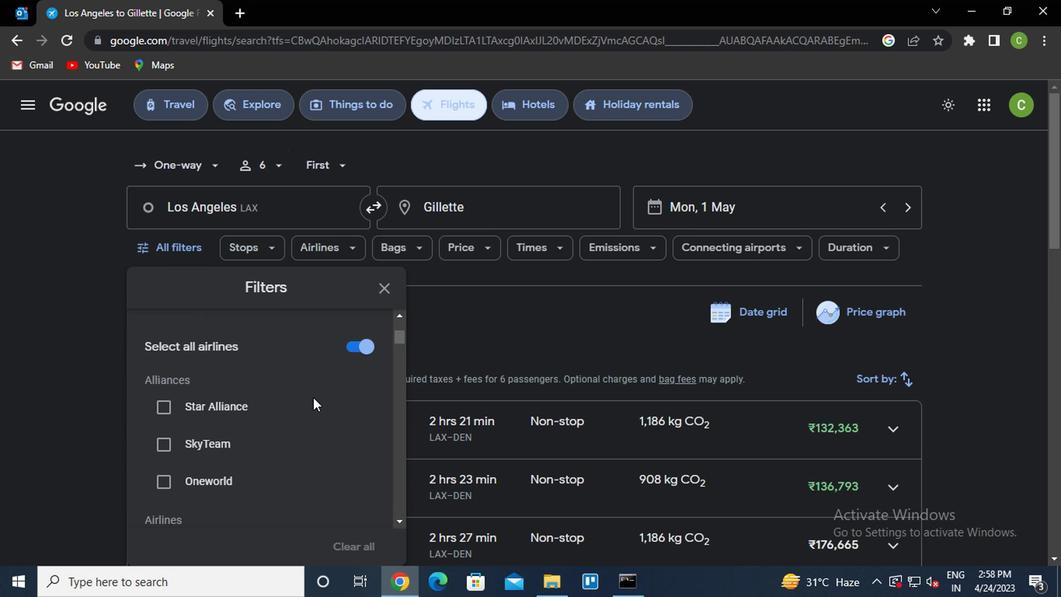 
Action: Mouse scrolled (311, 397) with delta (0, 0)
Screenshot: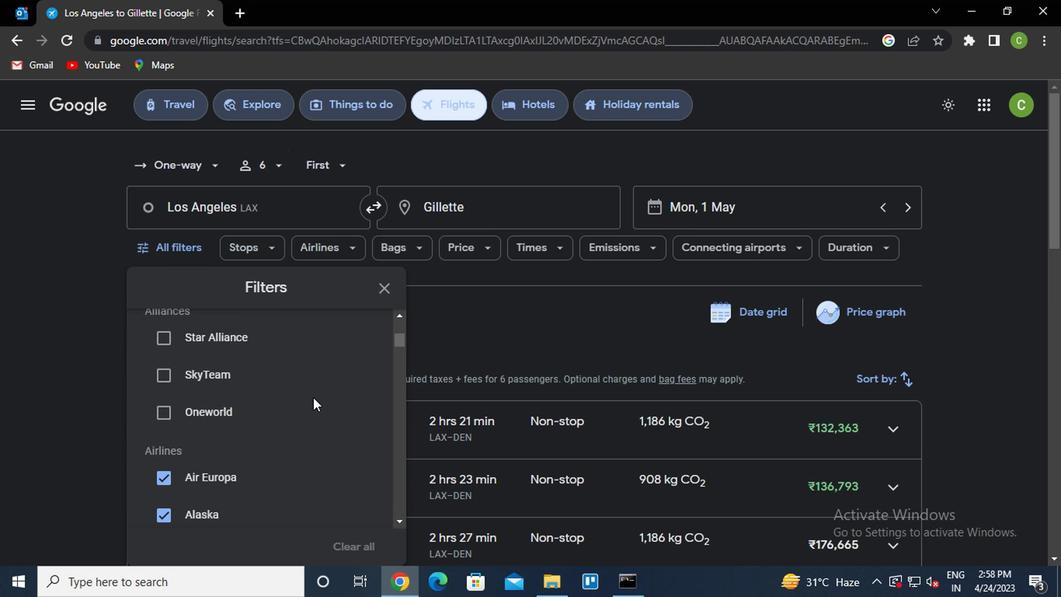 
Action: Mouse scrolled (311, 397) with delta (0, 0)
Screenshot: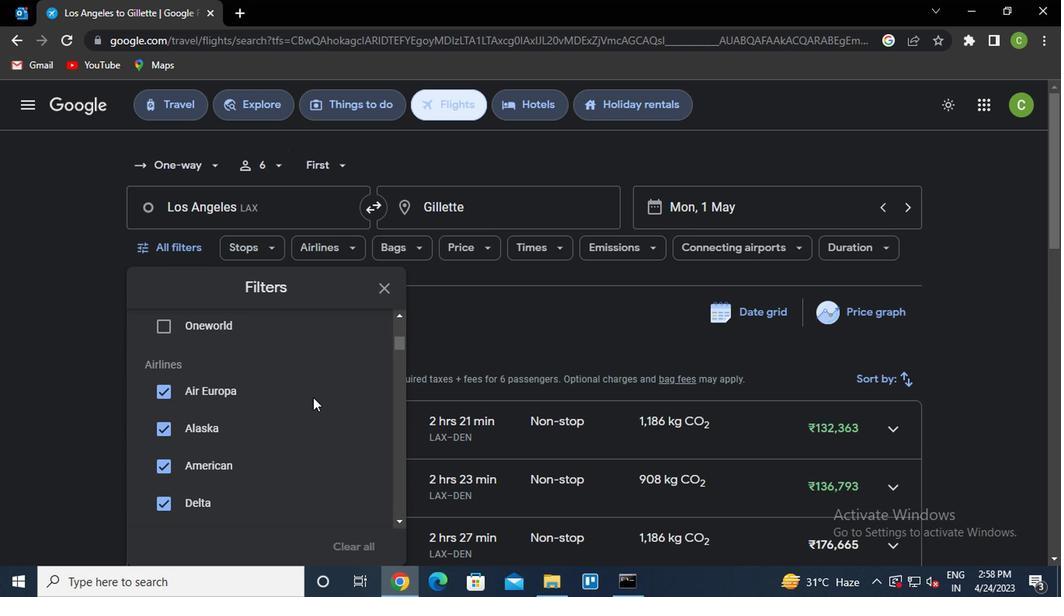 
Action: Mouse scrolled (311, 397) with delta (0, 0)
Screenshot: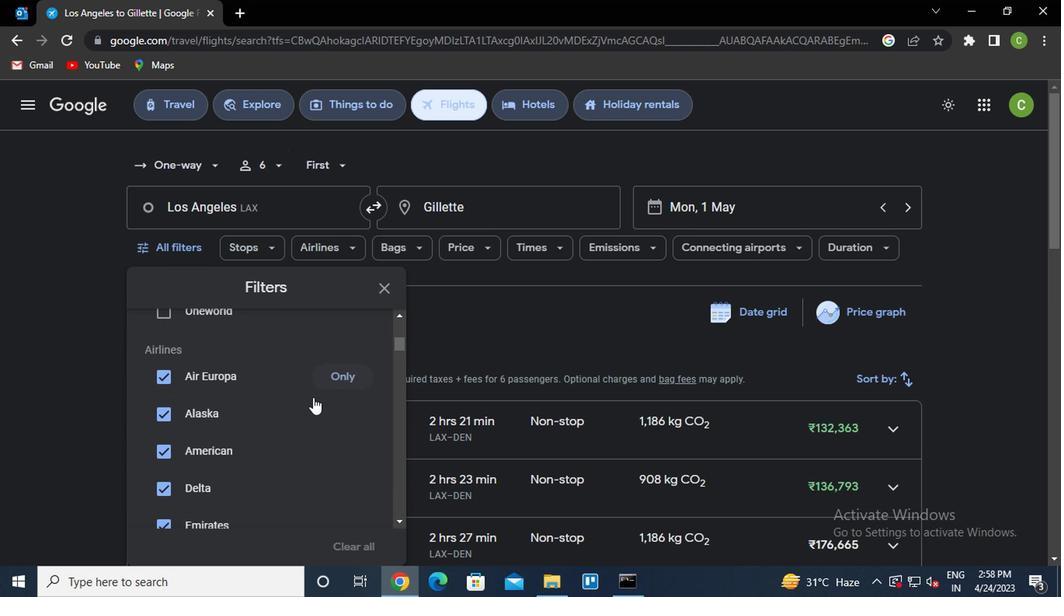 
Action: Mouse scrolled (311, 397) with delta (0, 0)
Screenshot: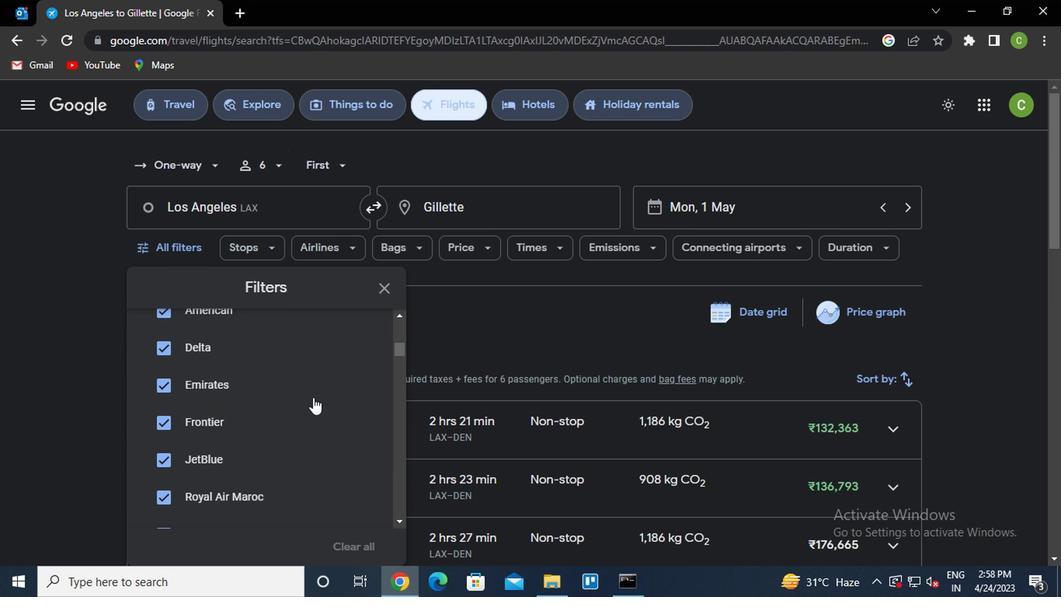 
Action: Mouse scrolled (311, 397) with delta (0, 0)
Screenshot: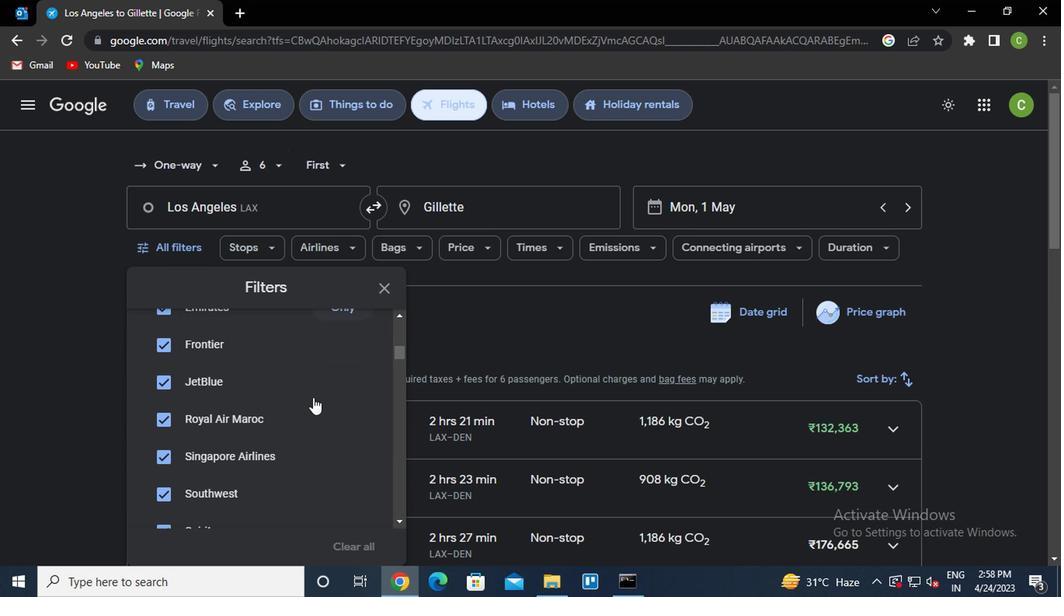 
Action: Mouse moved to (340, 413)
Screenshot: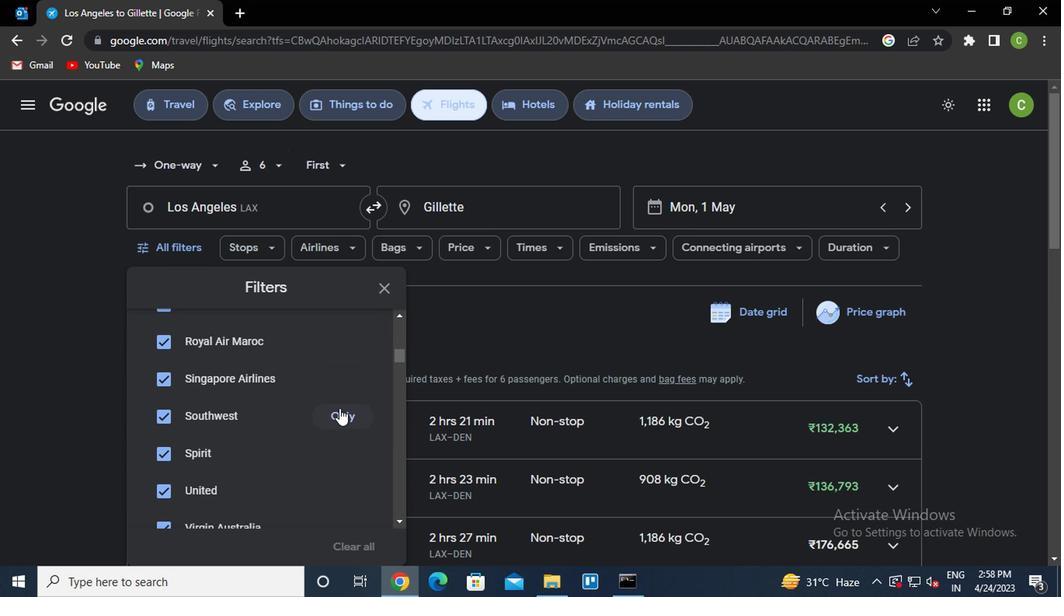 
Action: Mouse pressed left at (340, 413)
Screenshot: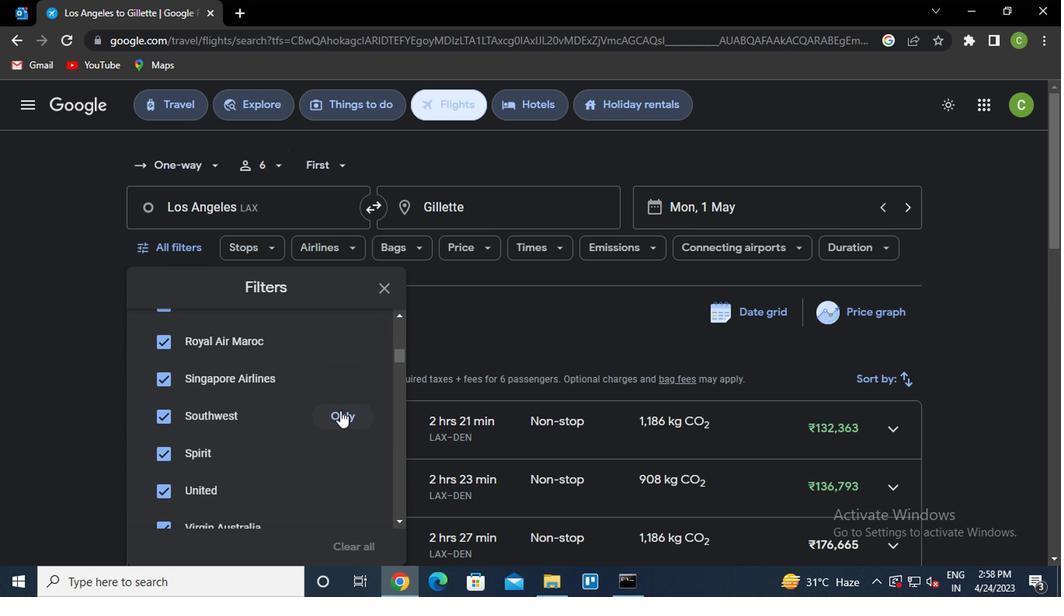 
Action: Mouse moved to (258, 439)
Screenshot: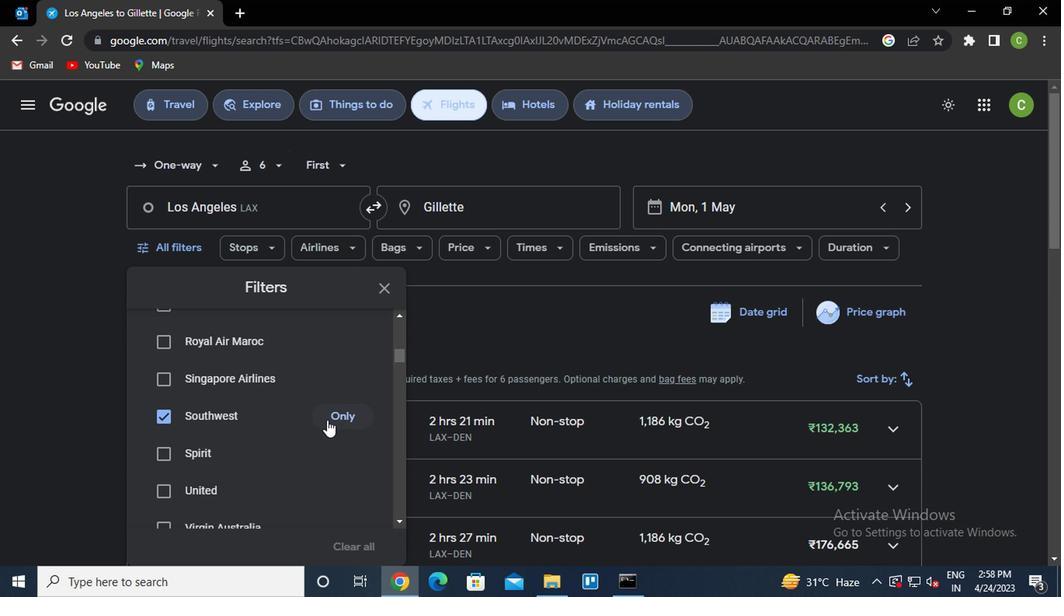 
Action: Mouse scrolled (258, 438) with delta (0, -1)
Screenshot: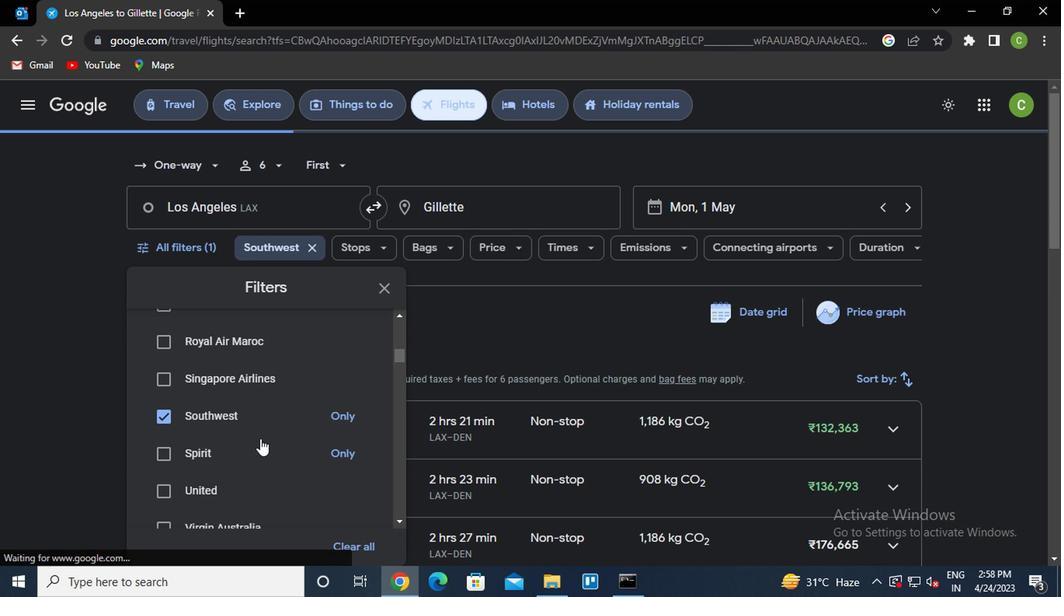 
Action: Mouse scrolled (258, 438) with delta (0, -1)
Screenshot: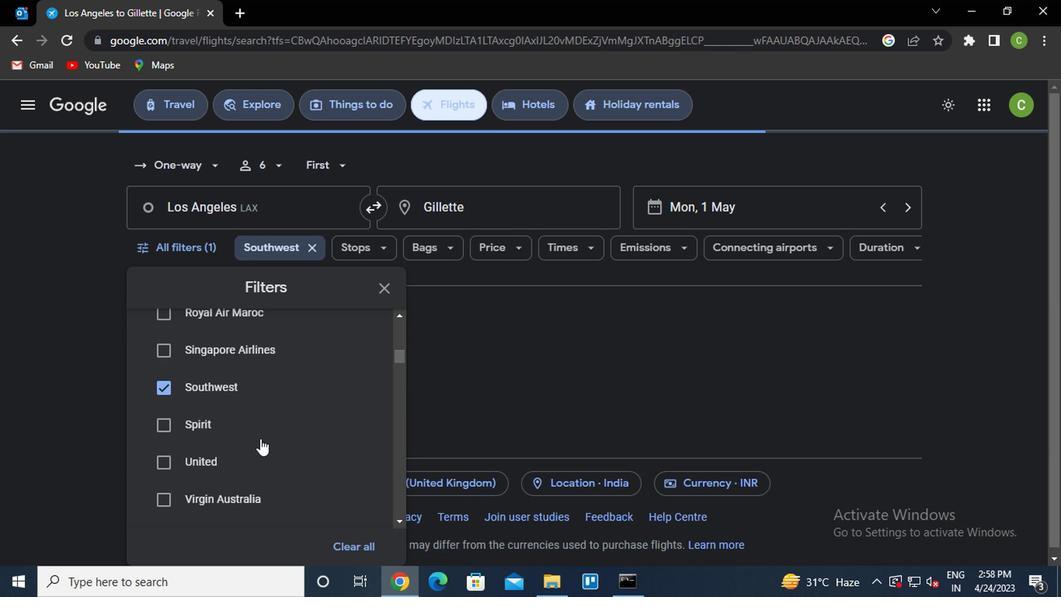 
Action: Mouse scrolled (258, 438) with delta (0, -1)
Screenshot: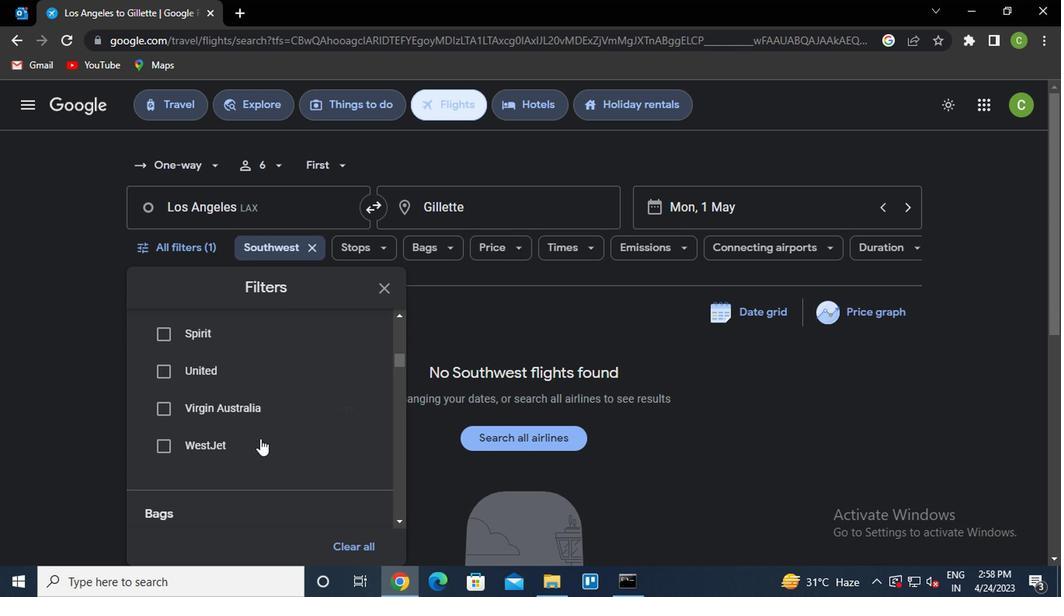 
Action: Mouse moved to (356, 437)
Screenshot: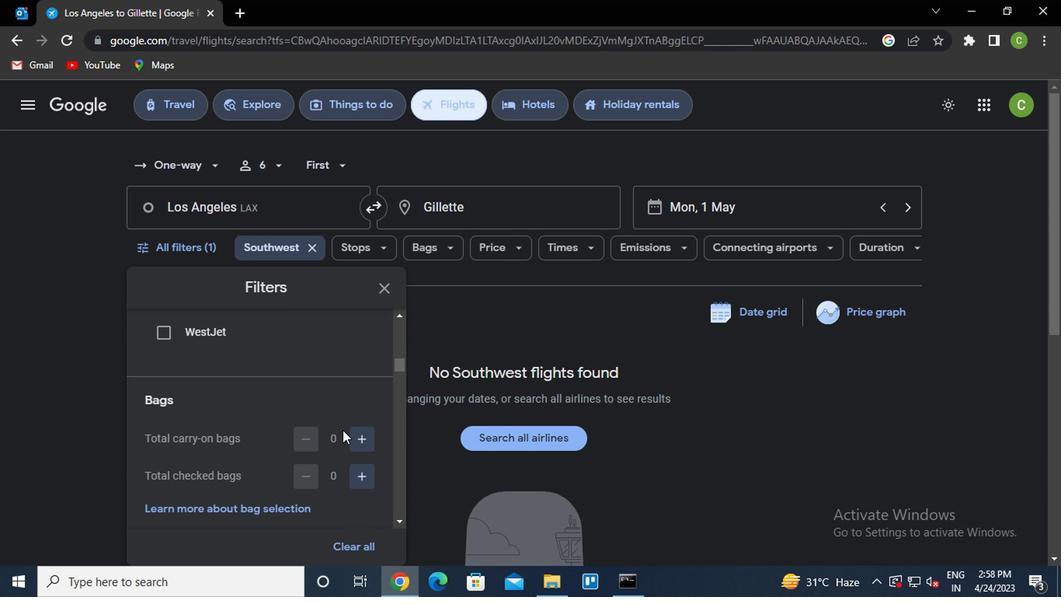 
Action: Mouse pressed left at (356, 437)
Screenshot: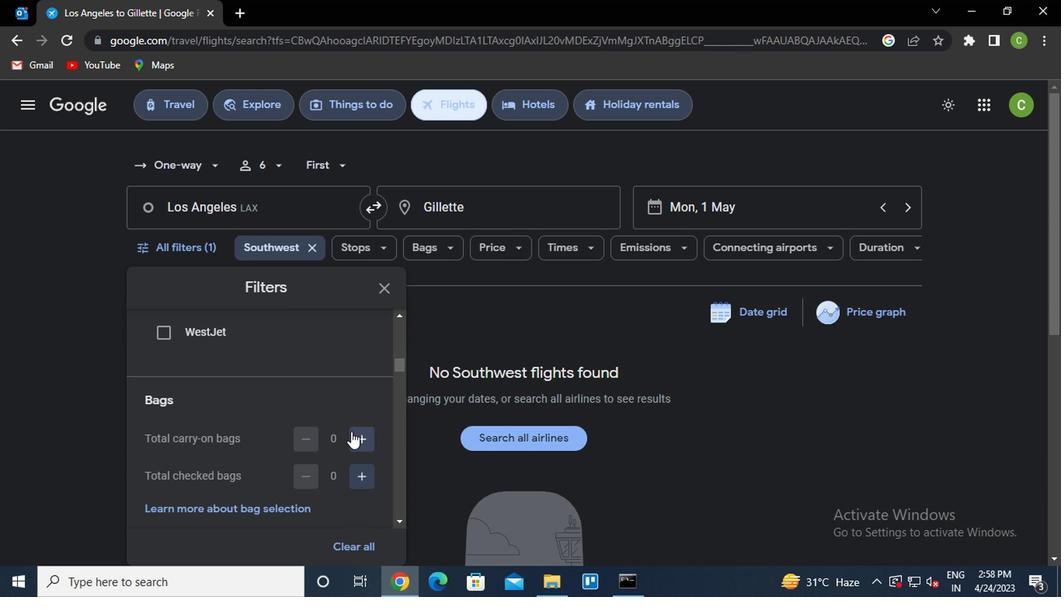 
Action: Mouse moved to (285, 421)
Screenshot: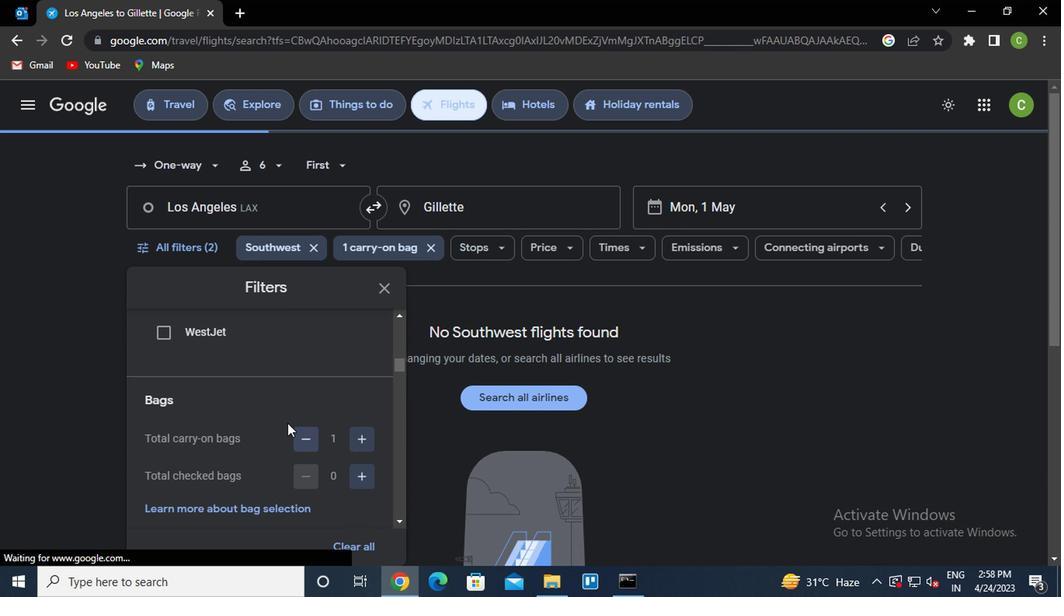 
Action: Mouse scrolled (285, 420) with delta (0, -1)
Screenshot: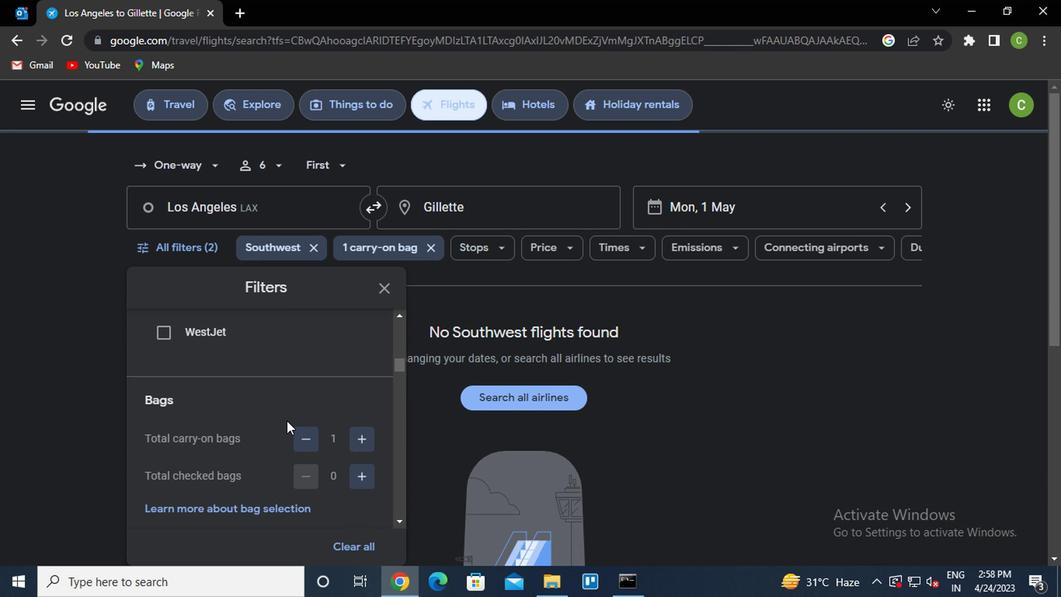 
Action: Mouse scrolled (285, 420) with delta (0, -1)
Screenshot: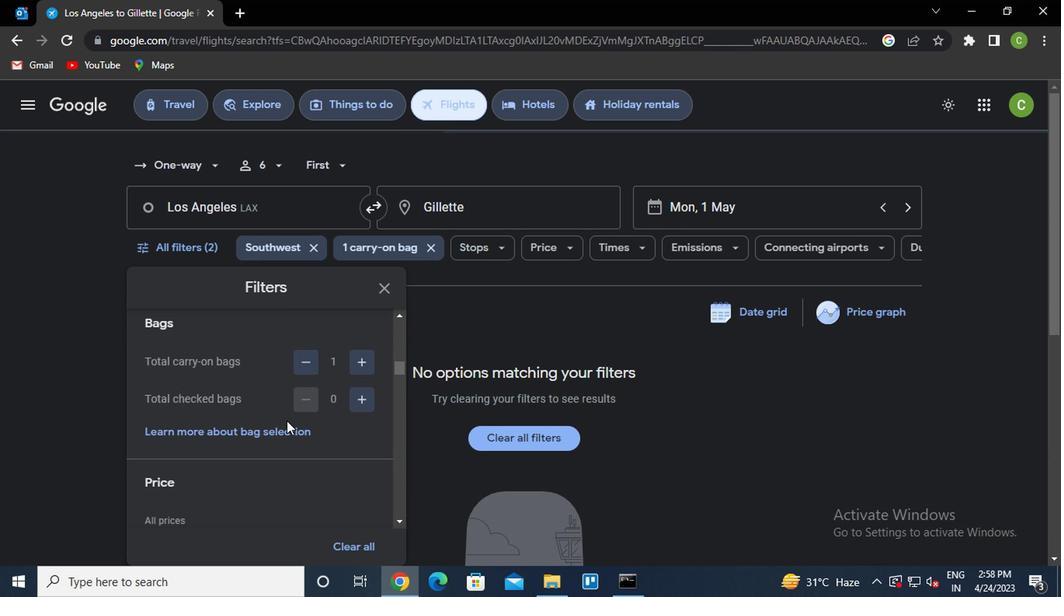 
Action: Mouse moved to (285, 421)
Screenshot: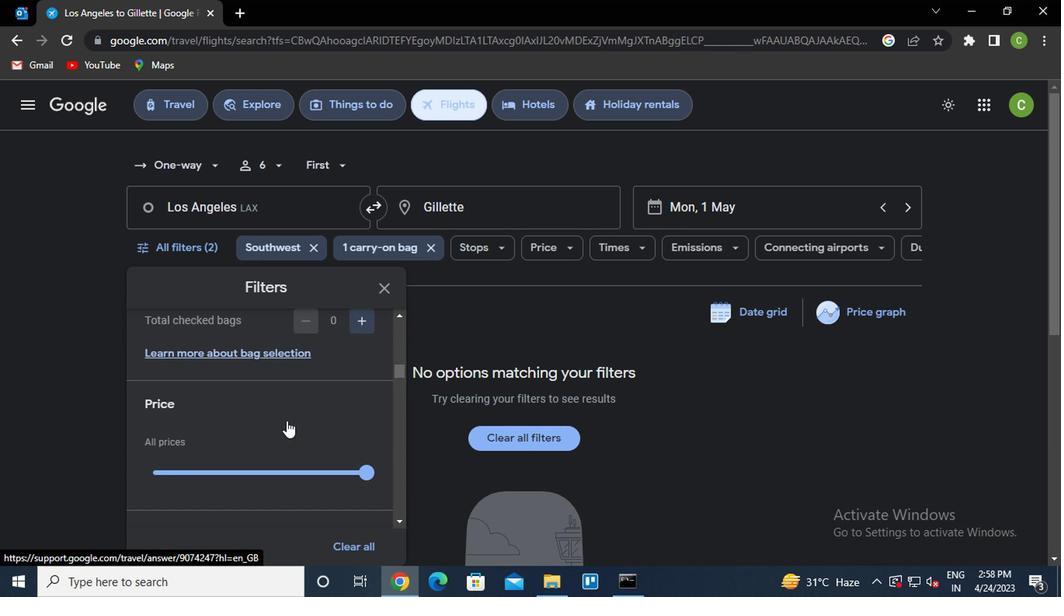 
Action: Mouse scrolled (285, 420) with delta (0, -1)
Screenshot: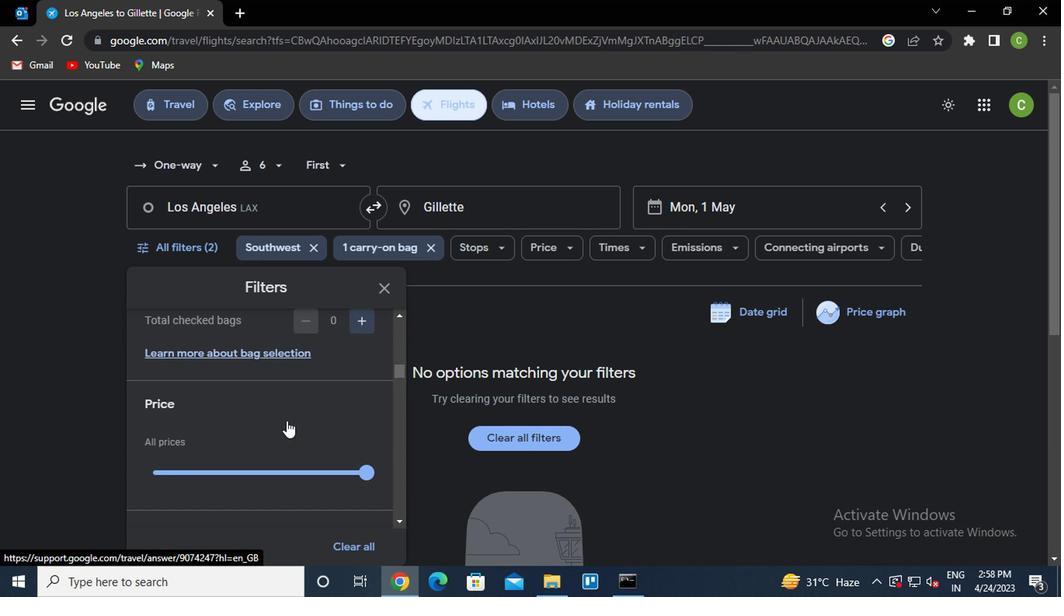 
Action: Mouse moved to (369, 393)
Screenshot: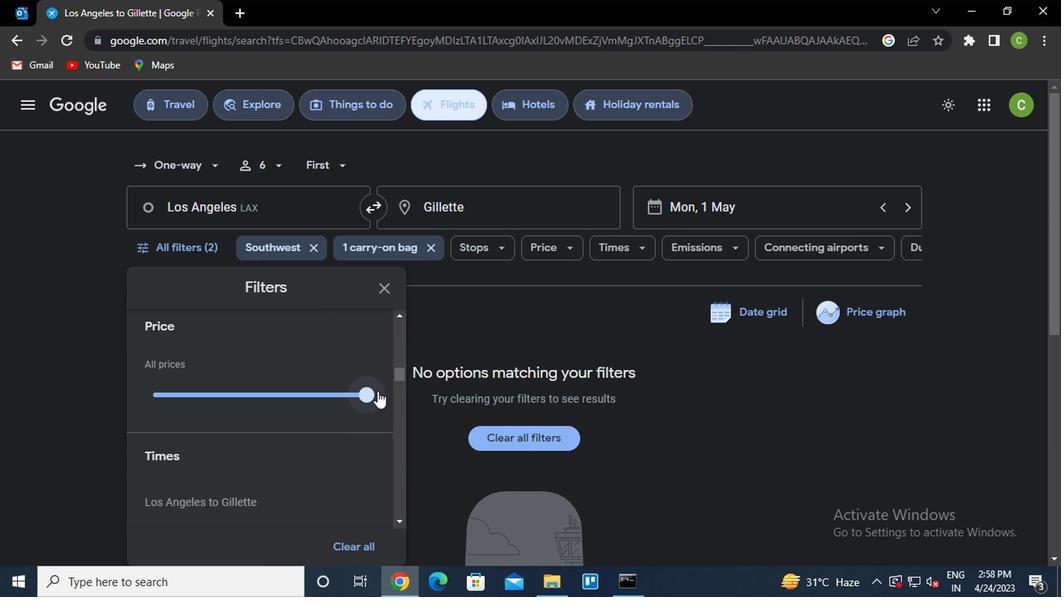 
Action: Mouse pressed left at (369, 393)
Screenshot: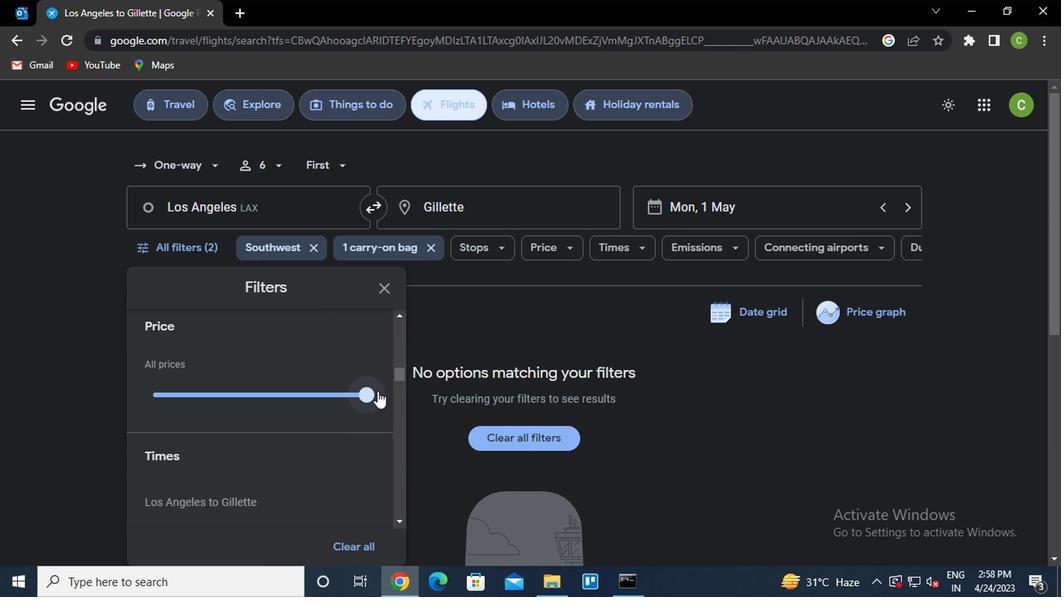 
Action: Mouse moved to (260, 453)
Screenshot: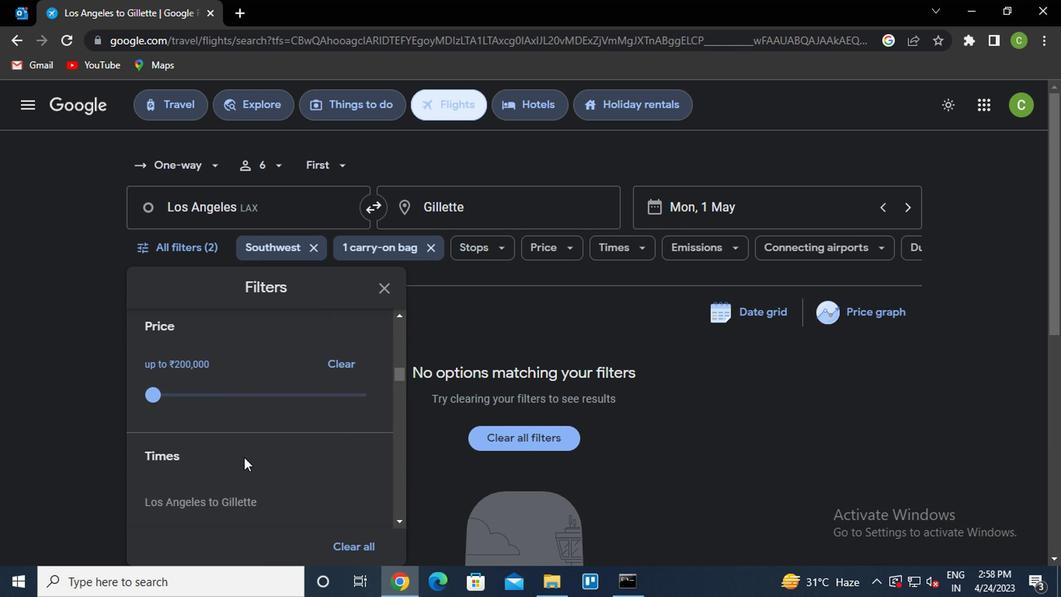 
Action: Mouse scrolled (260, 452) with delta (0, 0)
Screenshot: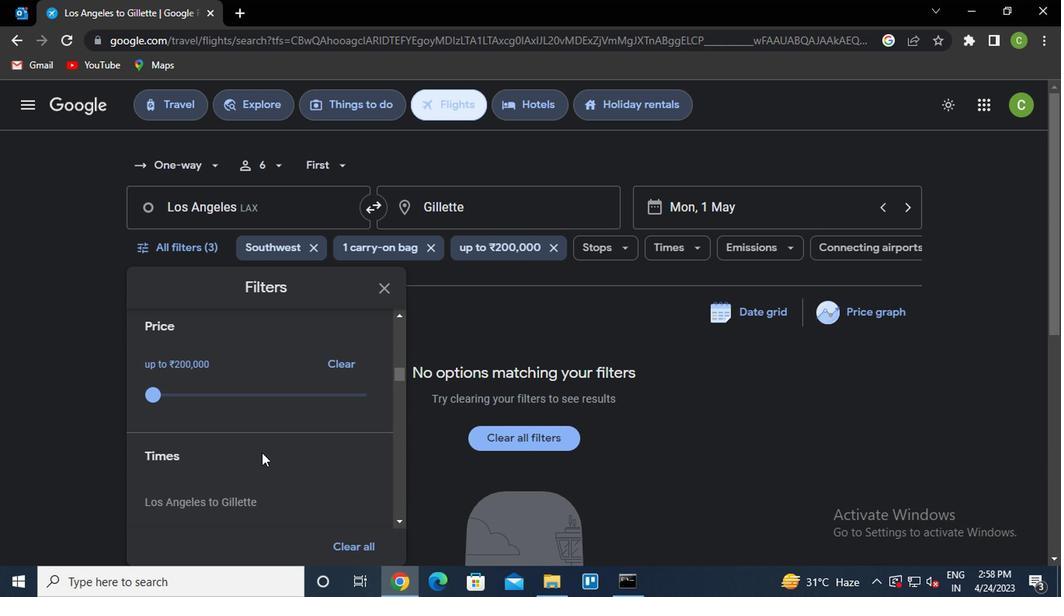 
Action: Mouse scrolled (260, 452) with delta (0, 0)
Screenshot: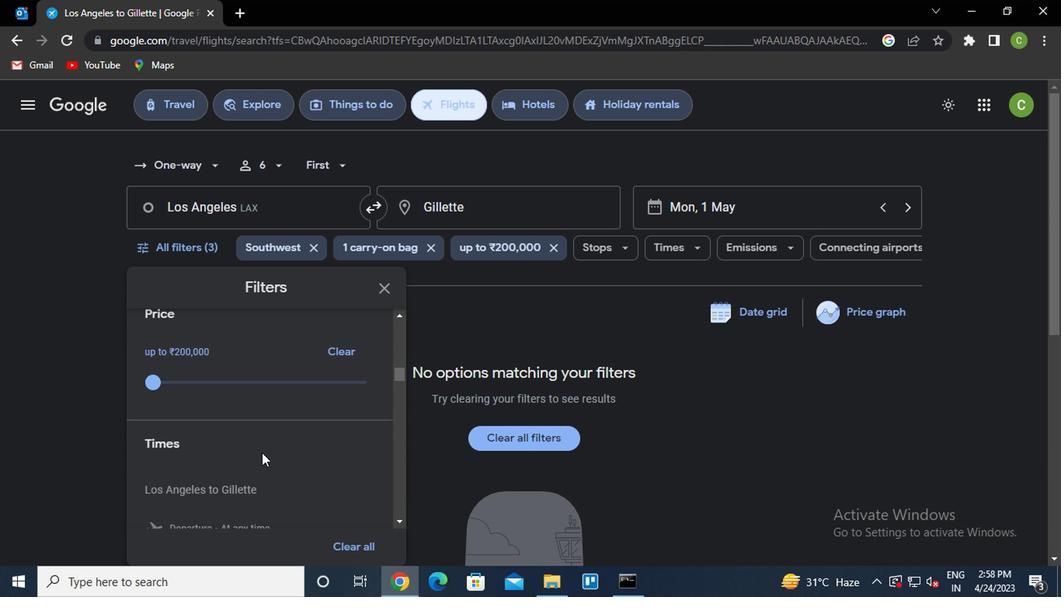 
Action: Mouse moved to (155, 420)
Screenshot: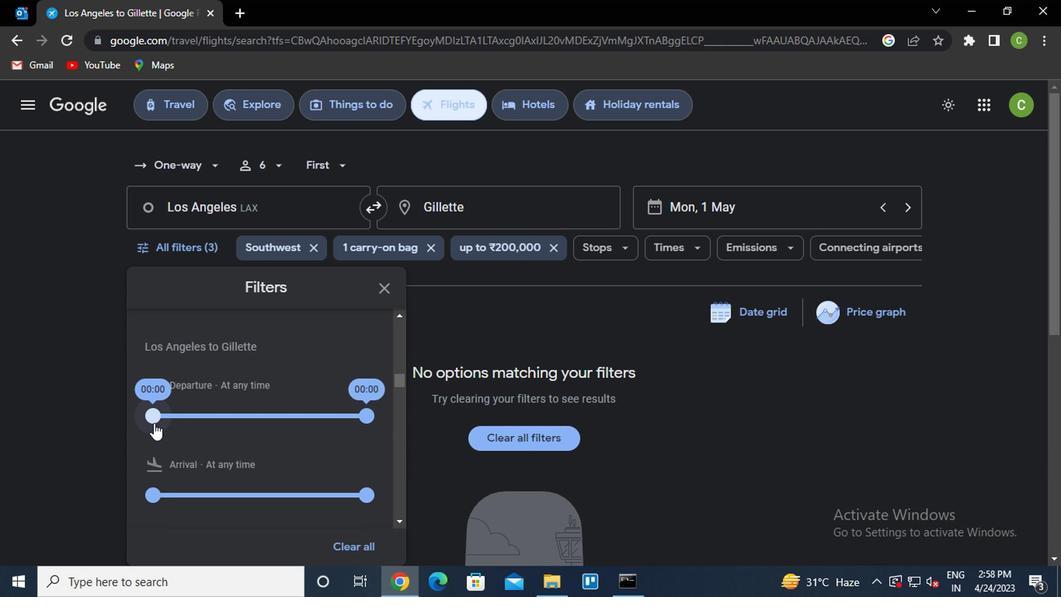 
Action: Mouse pressed left at (155, 420)
Screenshot: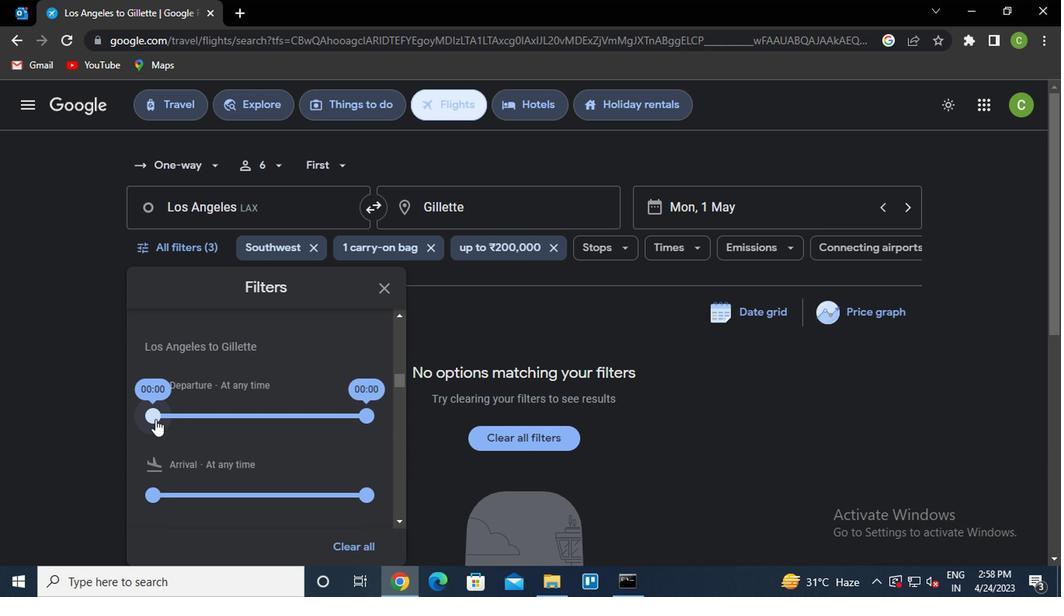 
Action: Mouse moved to (362, 411)
Screenshot: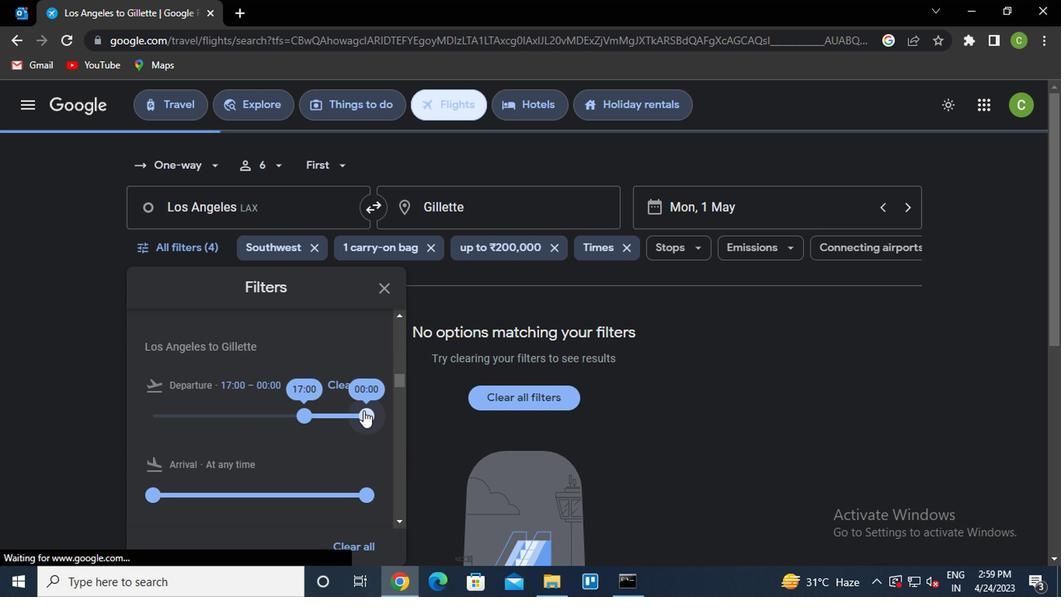 
Action: Mouse pressed left at (362, 411)
Screenshot: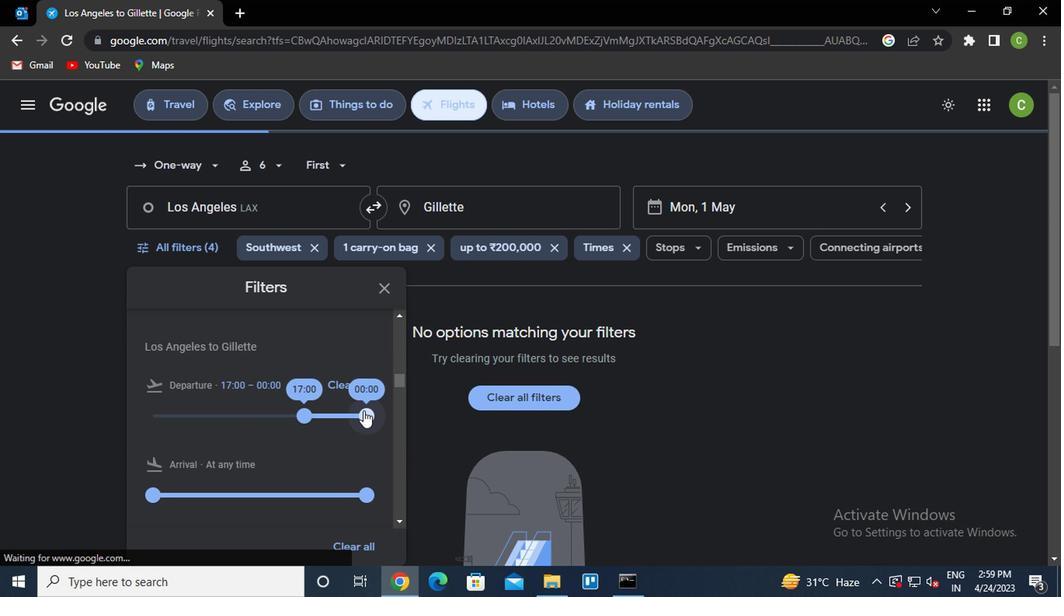 
Action: Mouse moved to (382, 295)
Screenshot: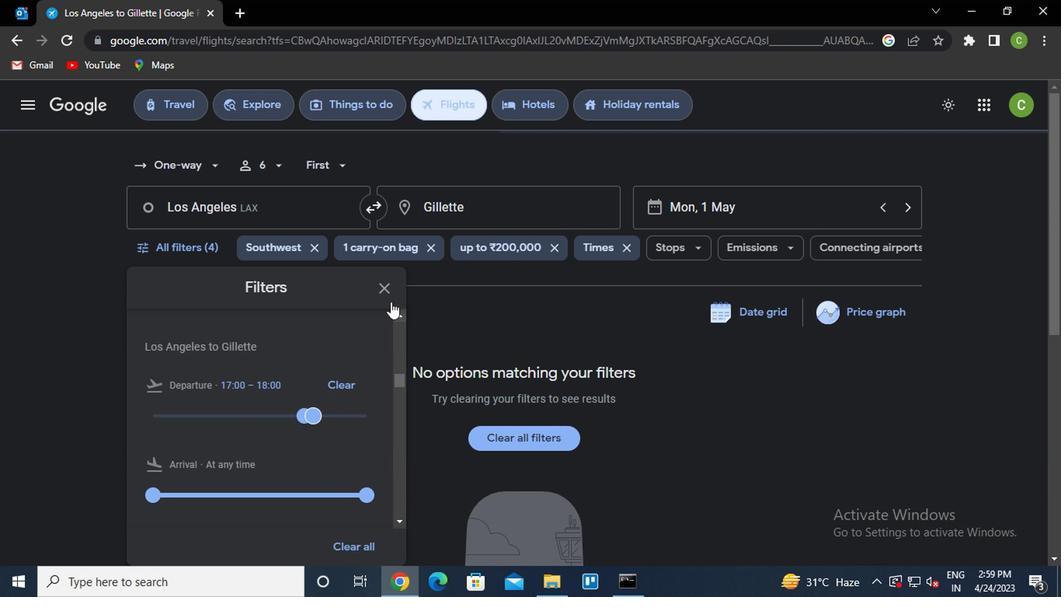
Action: Mouse pressed left at (382, 295)
Screenshot: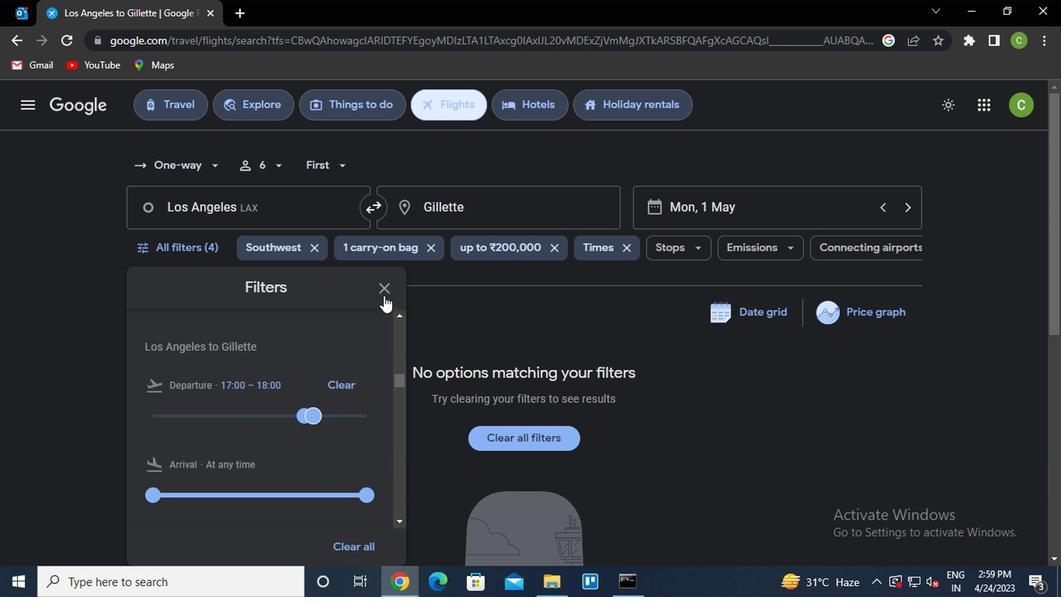 
Action: Mouse moved to (520, 409)
Screenshot: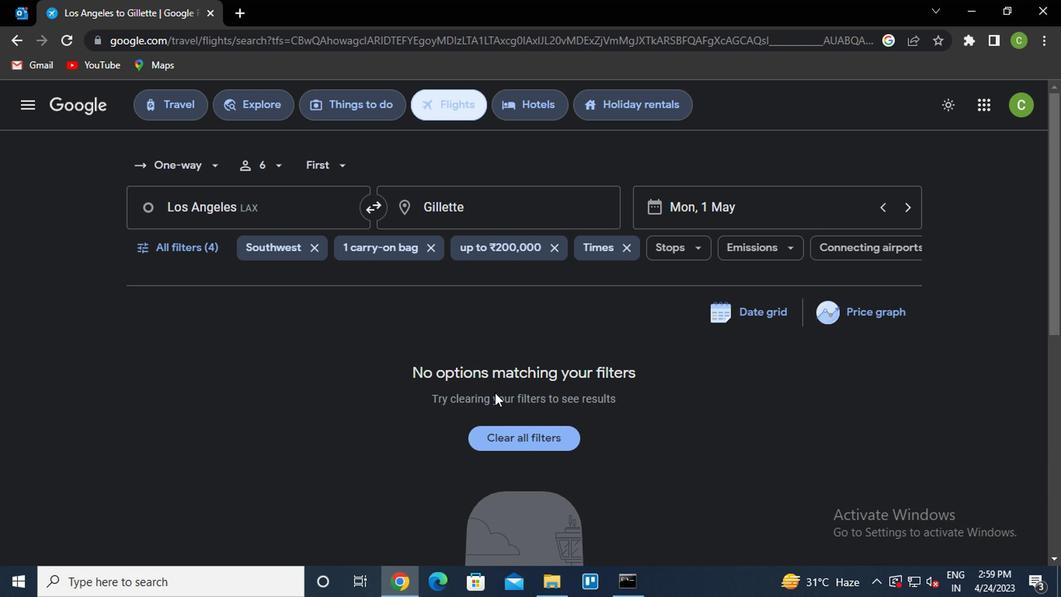 
